 Task: Look for space in Elbistan, Turkey from 12th July, 2023 to 16th July, 2023 for 8 adults in price range Rs.10000 to Rs.16000. Place can be private room with 8 bedrooms having 8 beds and 8 bathrooms. Property type can be house, flat, guest house, hotel. Amenities needed are: wifi, TV, free parkinig on premises, gym, breakfast. Booking option can be shelf check-in. Required host language is English.
Action: Mouse moved to (423, 106)
Screenshot: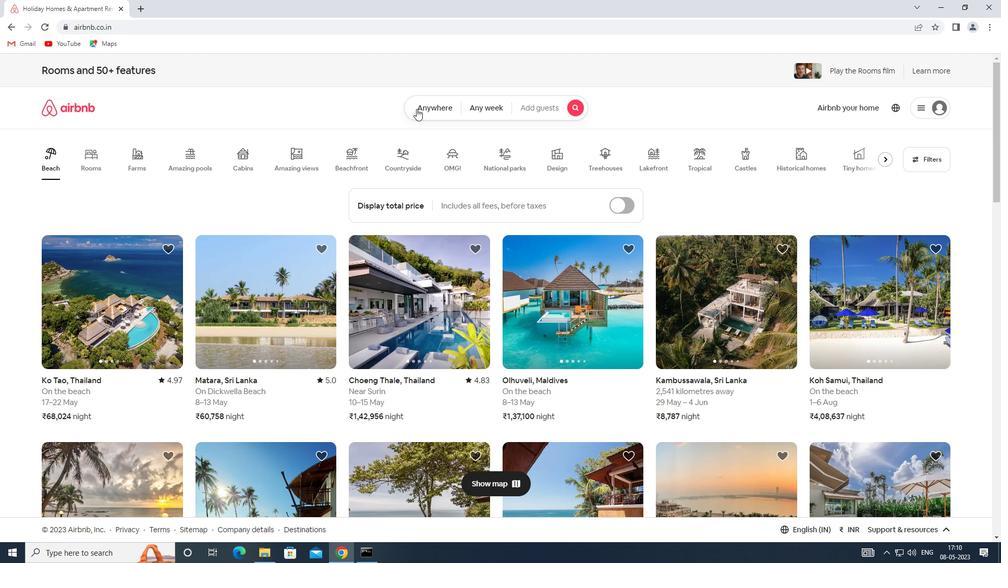
Action: Mouse pressed left at (423, 106)
Screenshot: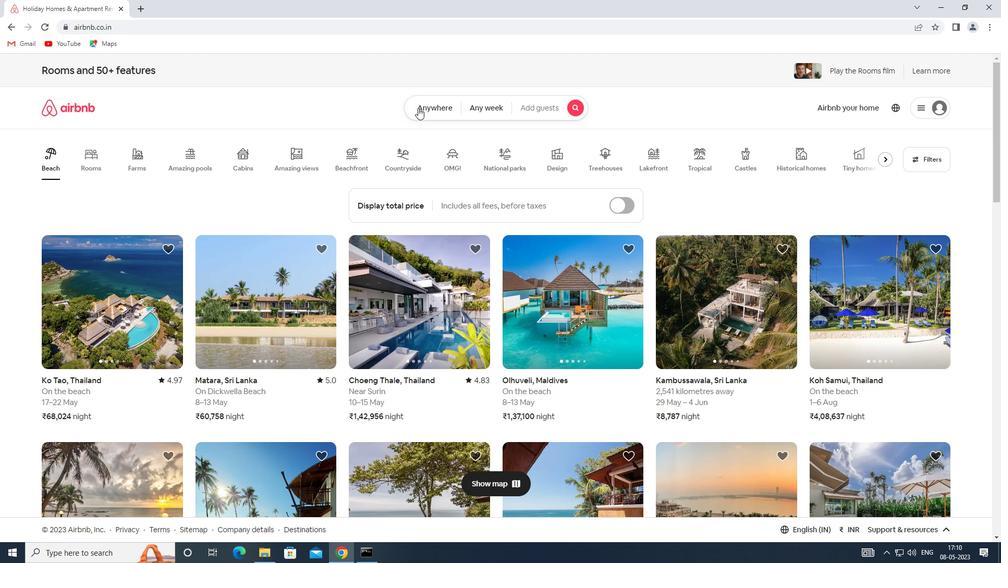
Action: Mouse moved to (364, 139)
Screenshot: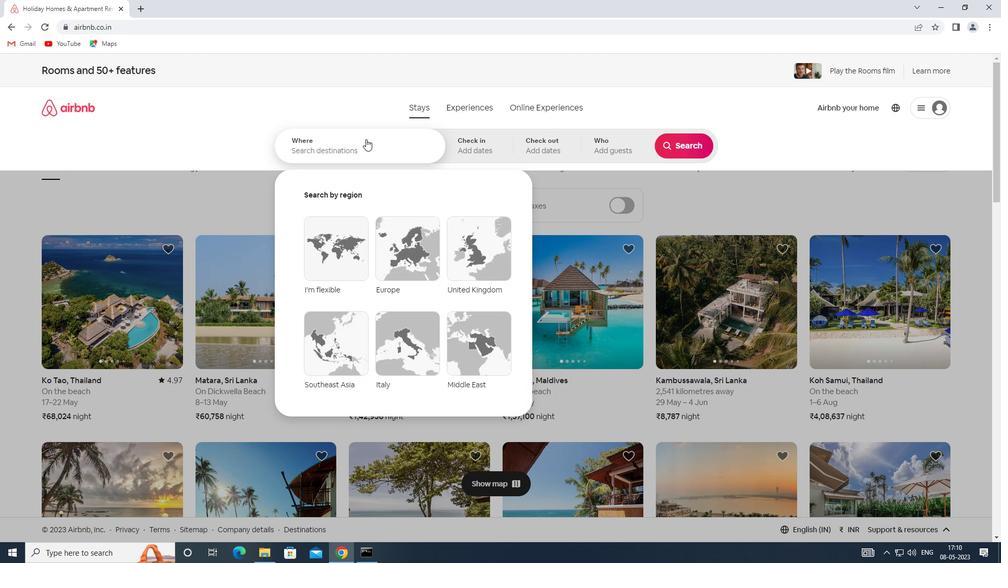 
Action: Mouse pressed left at (364, 139)
Screenshot: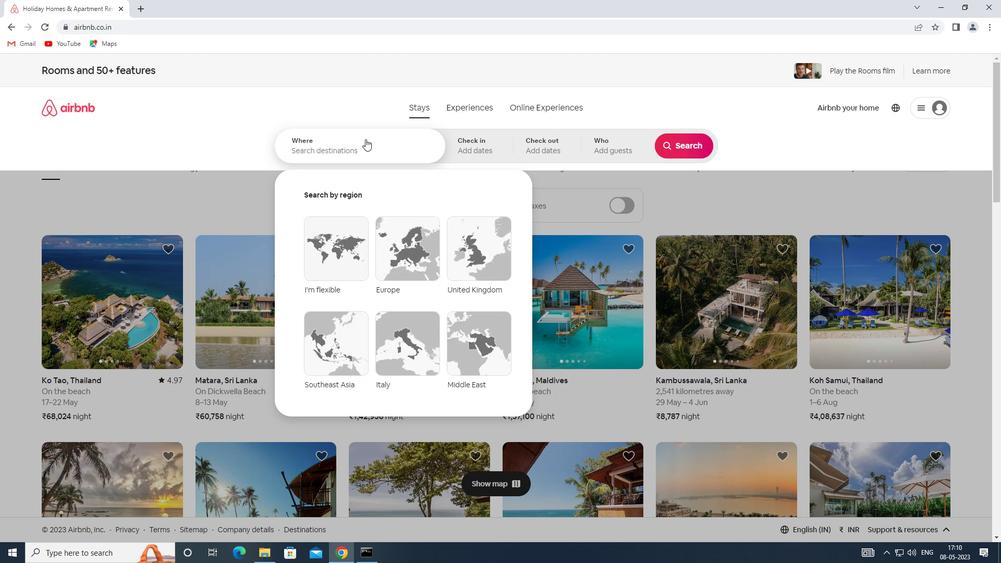 
Action: Key pressed <Key.shift>SPACE<Key.space>IN<Key.space><Key.shift>ELBISTAN,<Key.shift>TURKEY
Screenshot: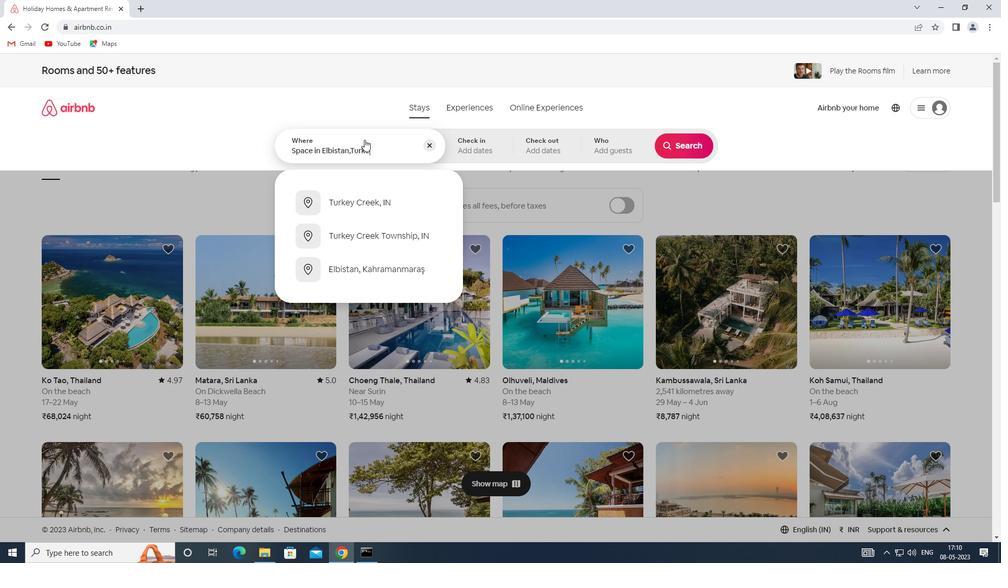 
Action: Mouse moved to (466, 148)
Screenshot: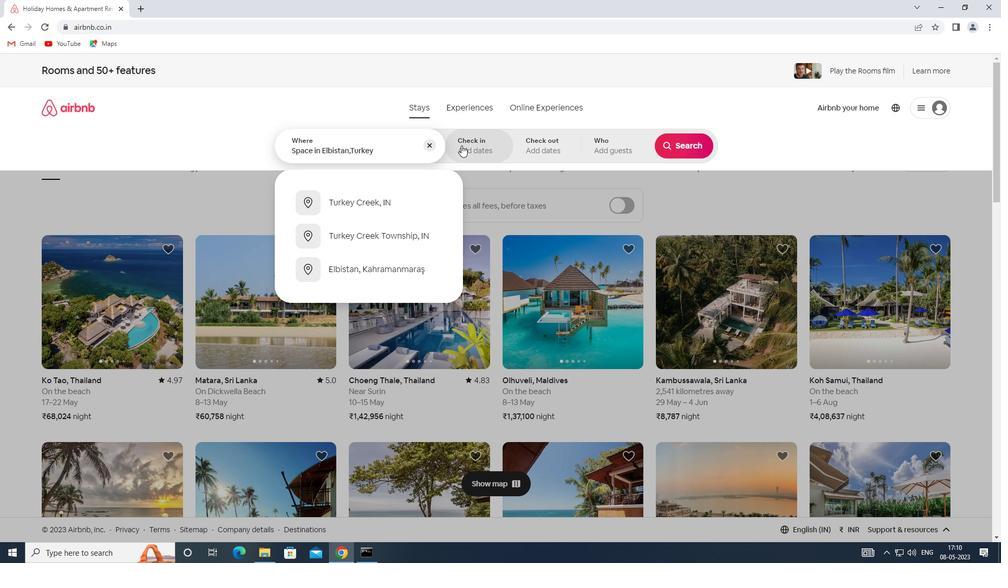 
Action: Mouse pressed left at (466, 148)
Screenshot: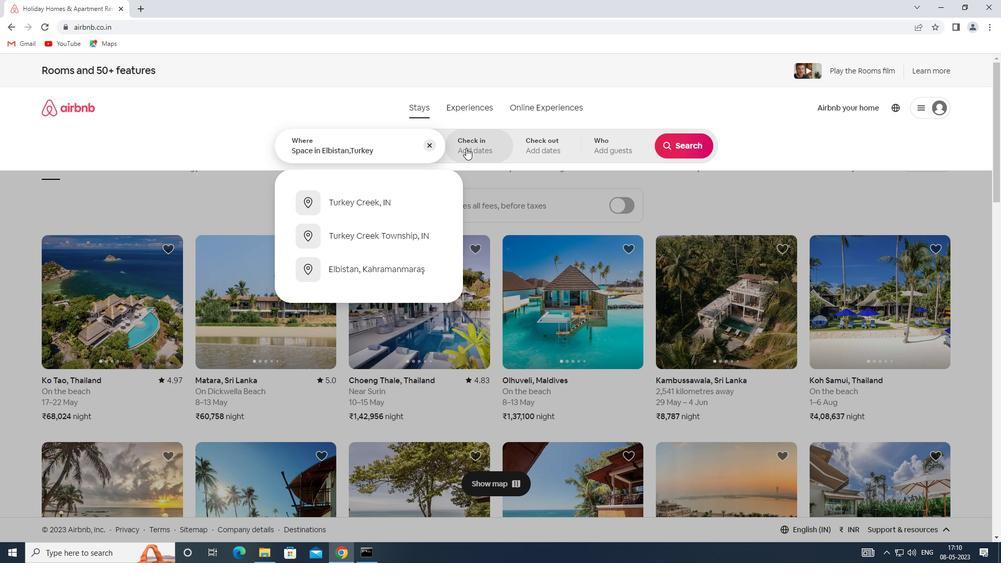 
Action: Mouse moved to (676, 226)
Screenshot: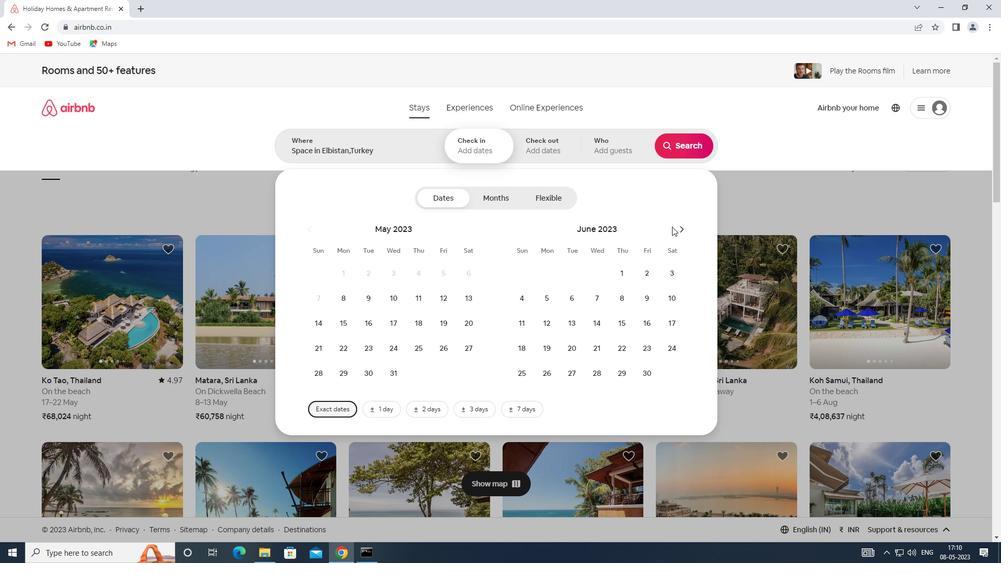
Action: Mouse pressed left at (676, 226)
Screenshot: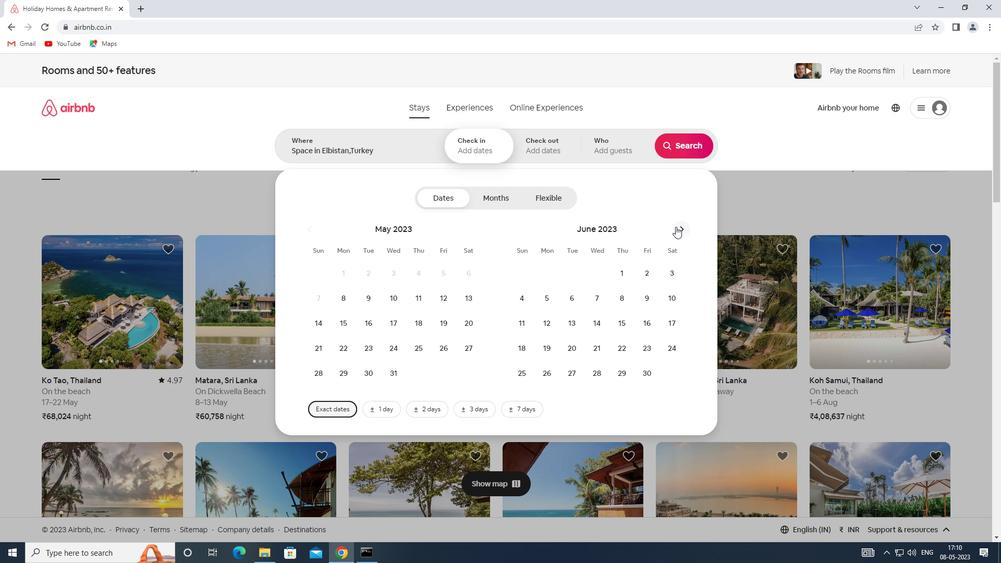 
Action: Mouse moved to (599, 328)
Screenshot: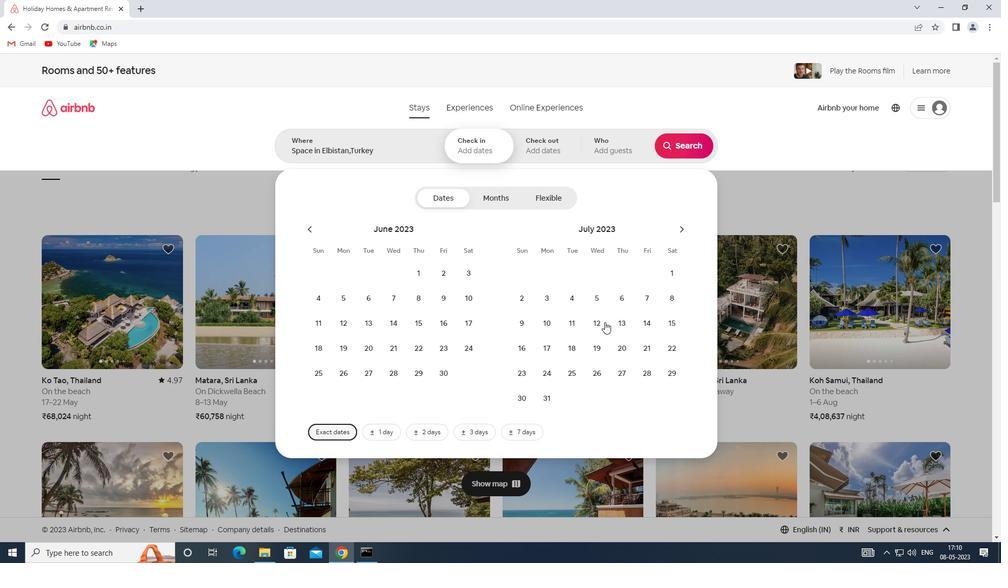 
Action: Mouse pressed left at (599, 328)
Screenshot: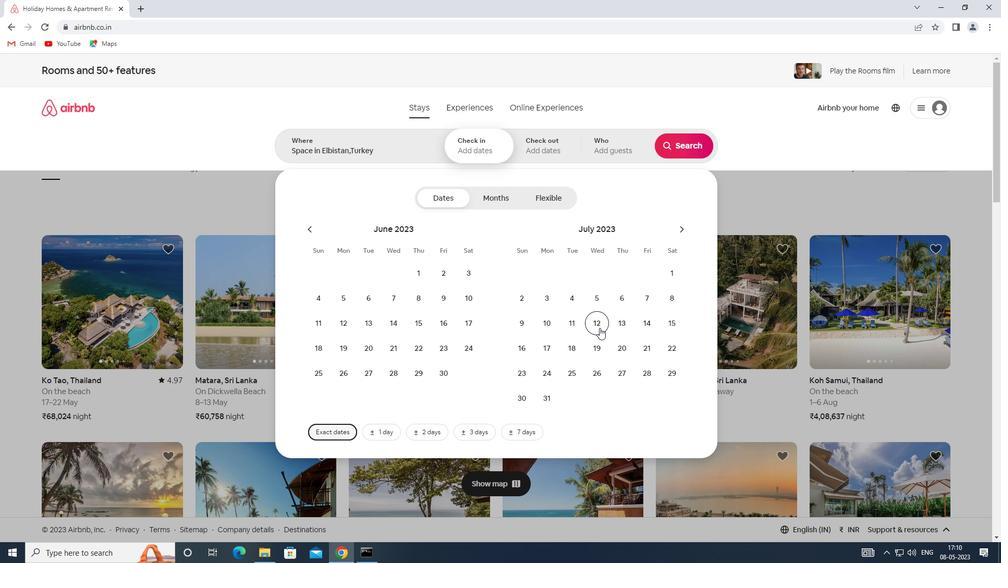 
Action: Mouse moved to (527, 348)
Screenshot: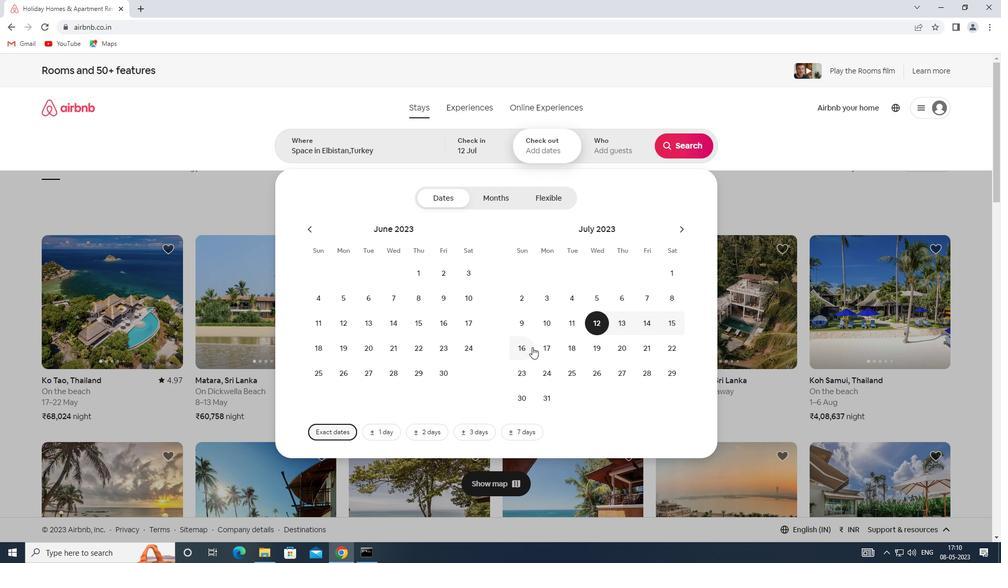 
Action: Mouse pressed left at (527, 348)
Screenshot: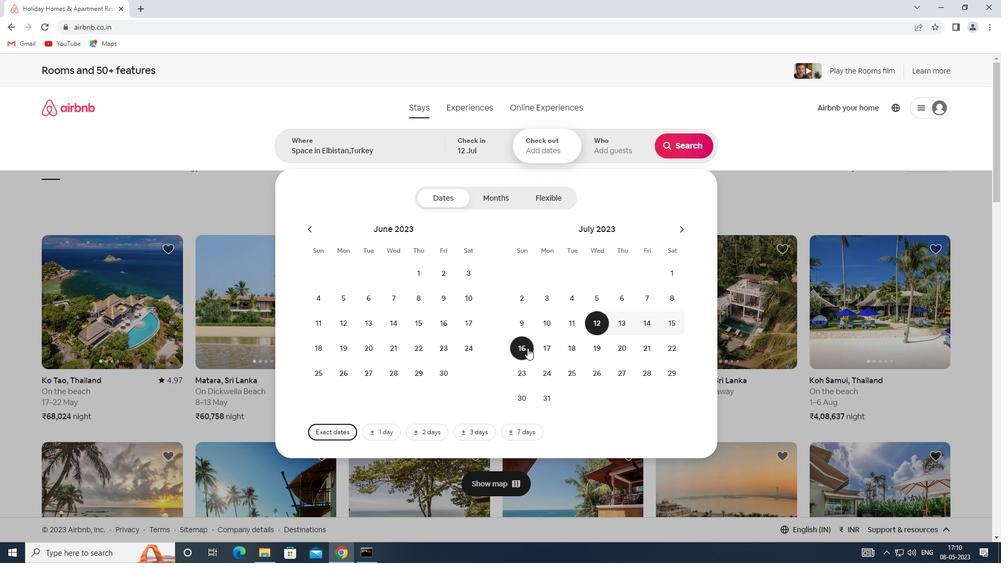 
Action: Mouse moved to (636, 152)
Screenshot: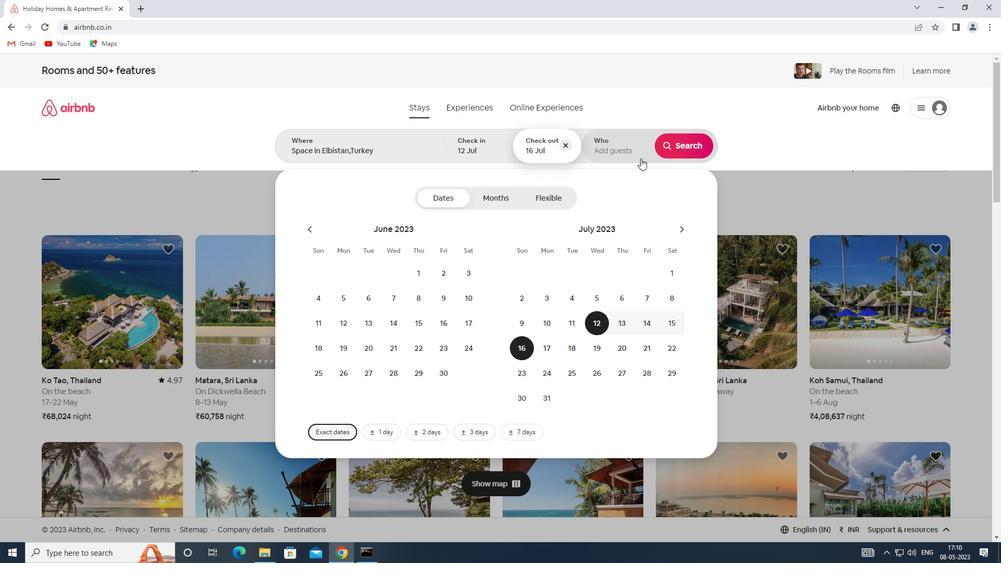 
Action: Mouse pressed left at (636, 152)
Screenshot: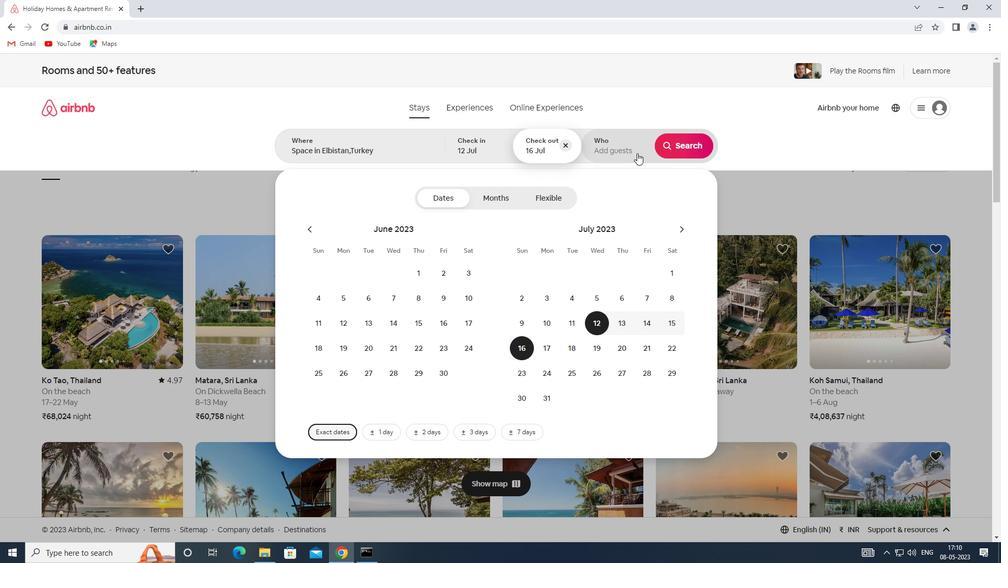 
Action: Mouse moved to (680, 201)
Screenshot: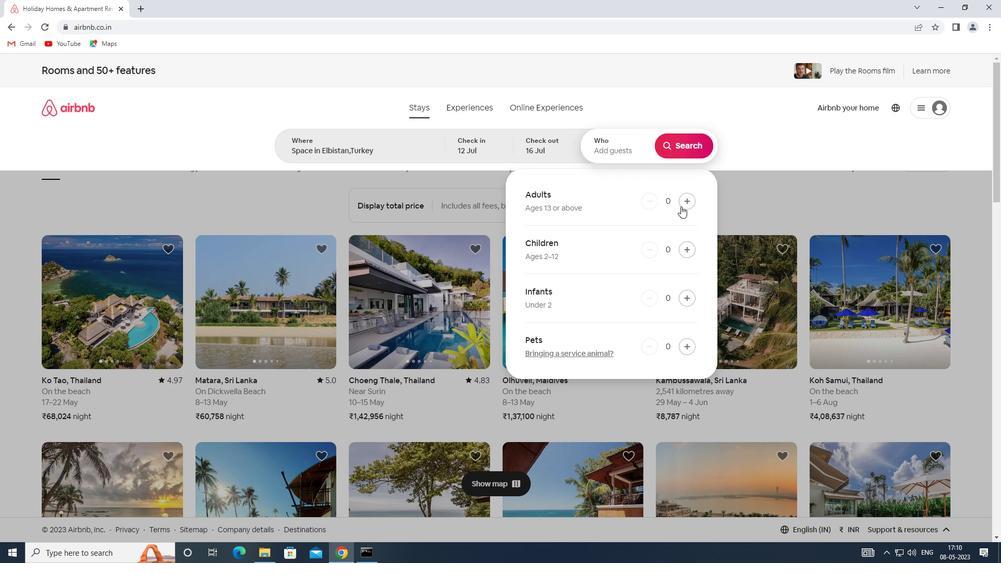 
Action: Mouse pressed left at (680, 201)
Screenshot: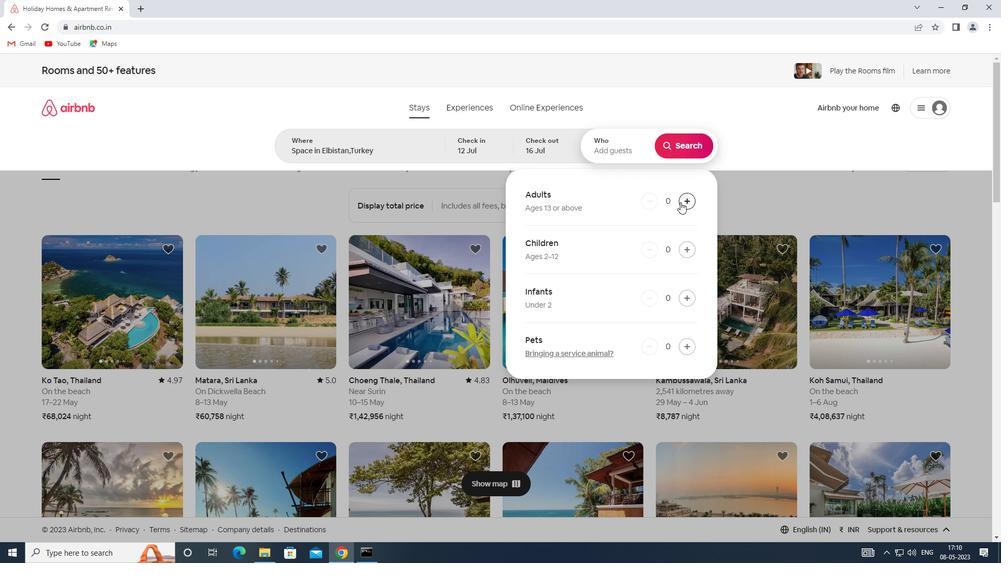 
Action: Mouse pressed left at (680, 201)
Screenshot: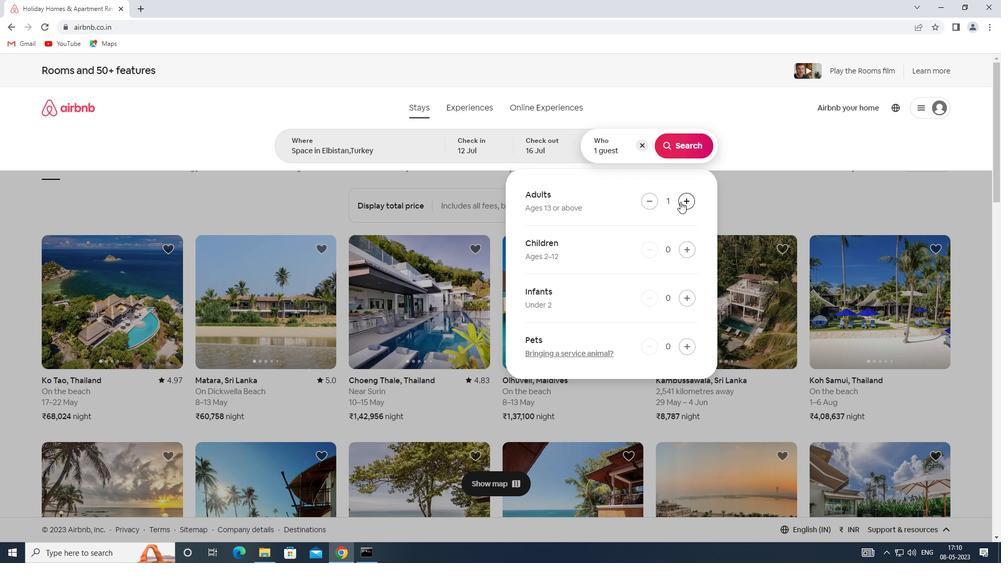 
Action: Mouse pressed left at (680, 201)
Screenshot: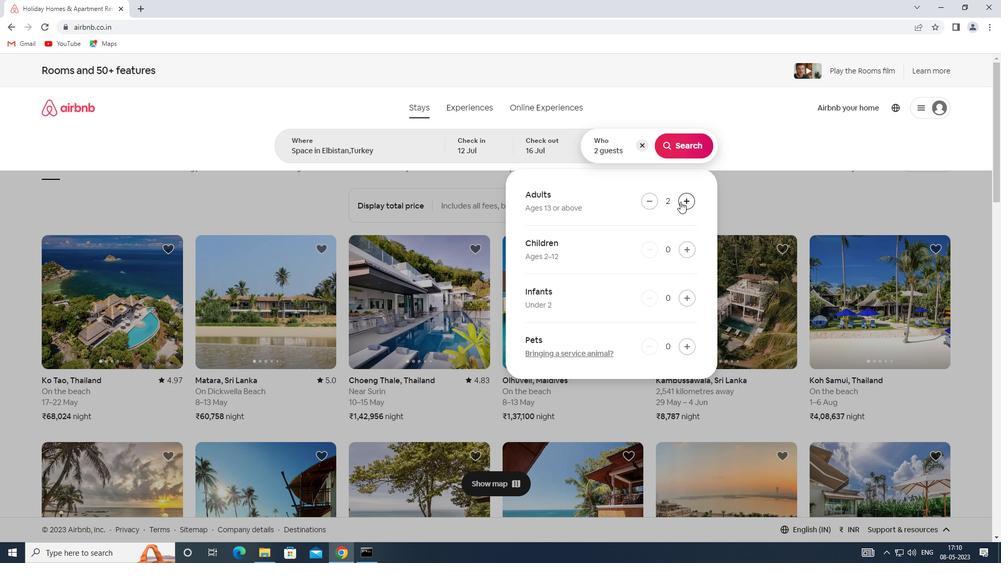 
Action: Mouse pressed left at (680, 201)
Screenshot: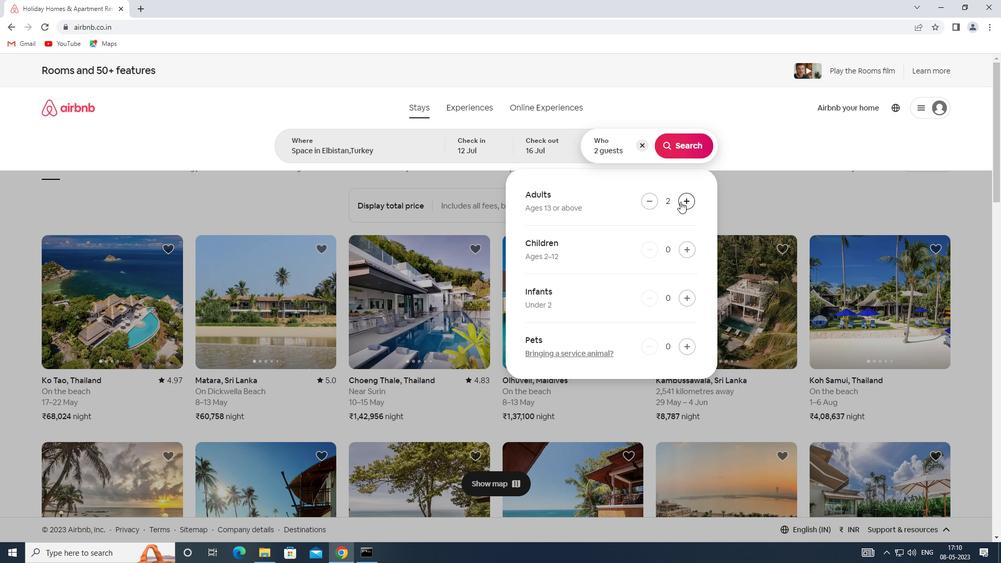 
Action: Mouse pressed left at (680, 201)
Screenshot: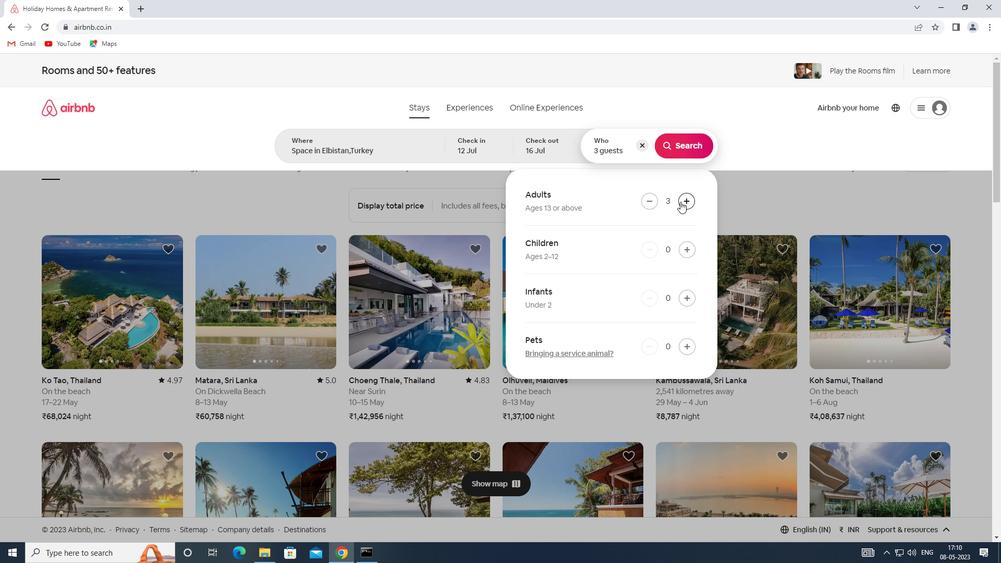 
Action: Mouse pressed left at (680, 201)
Screenshot: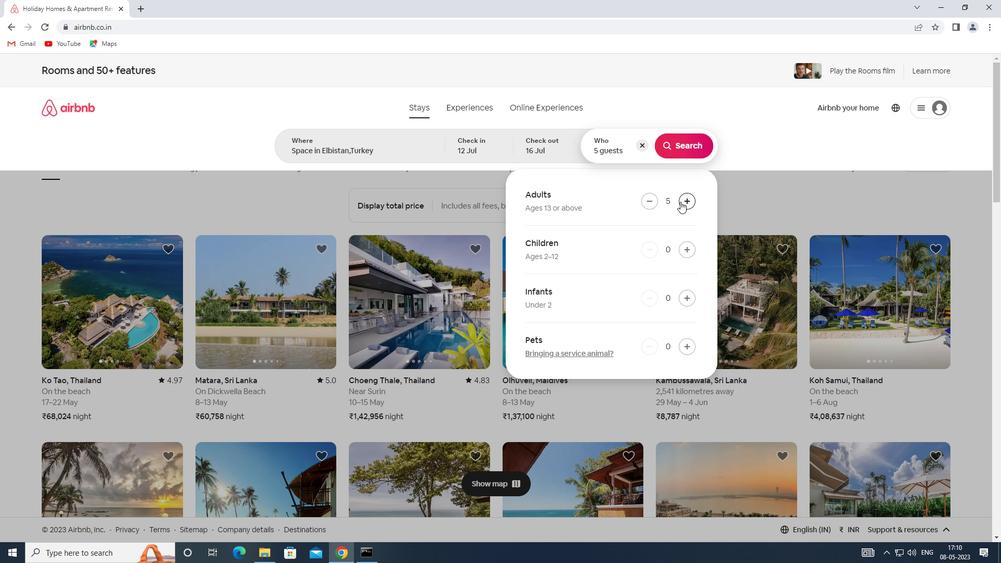
Action: Mouse pressed left at (680, 201)
Screenshot: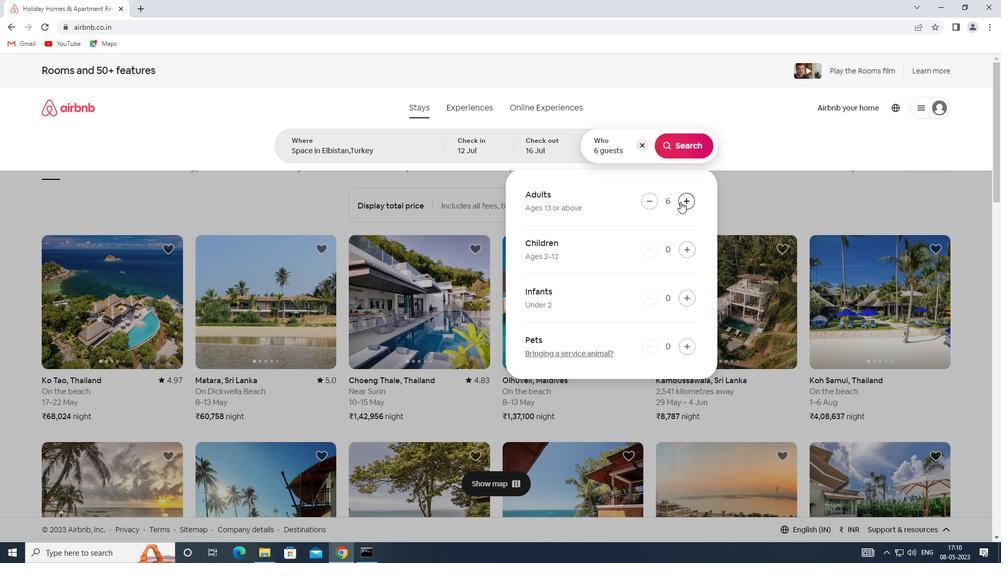 
Action: Mouse pressed left at (680, 201)
Screenshot: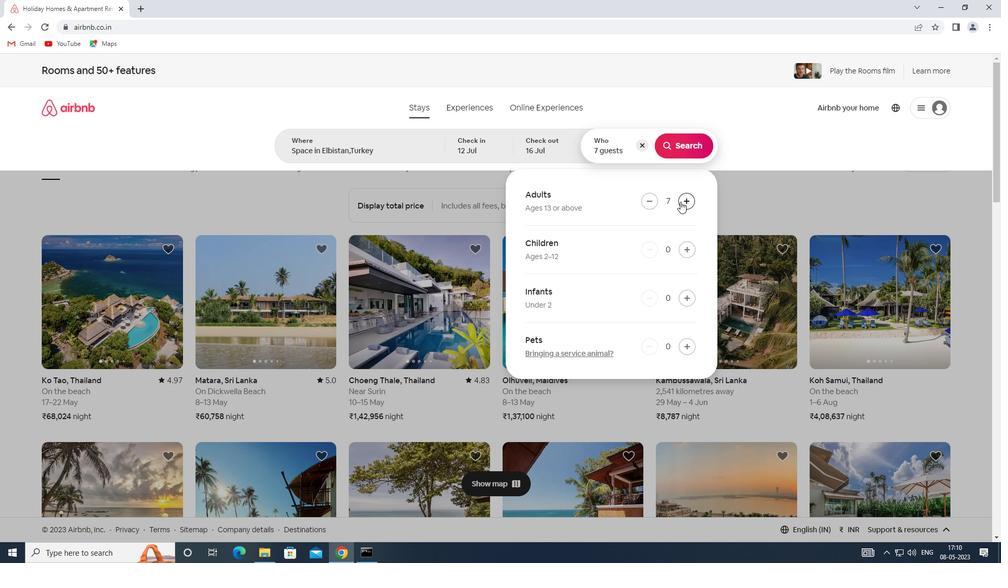 
Action: Mouse moved to (693, 148)
Screenshot: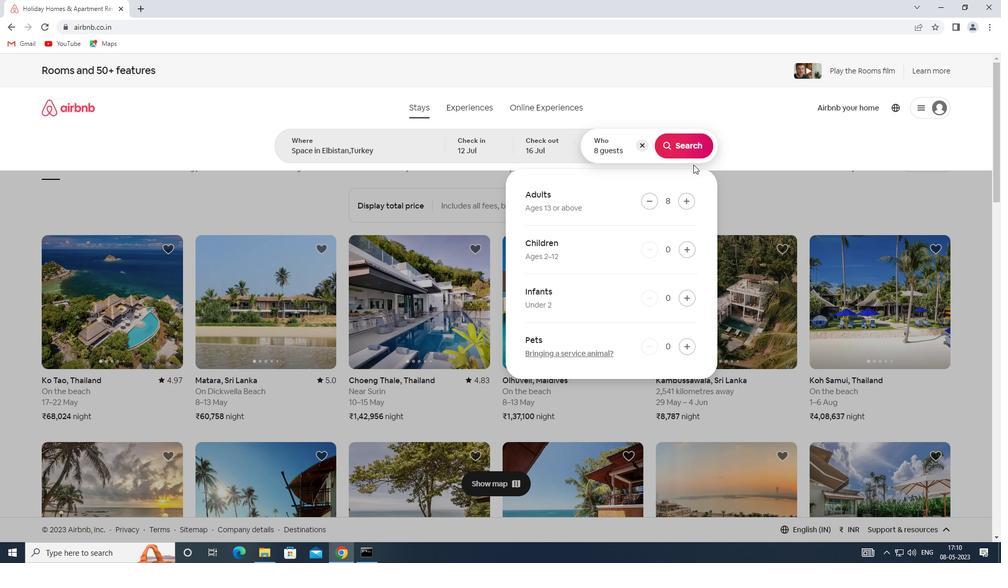 
Action: Mouse pressed left at (693, 148)
Screenshot: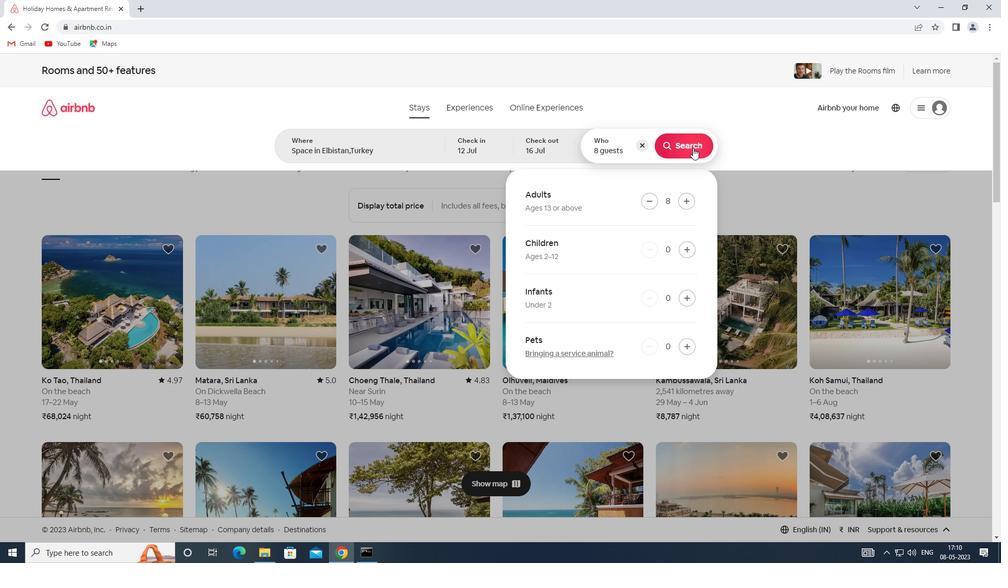 
Action: Mouse moved to (948, 112)
Screenshot: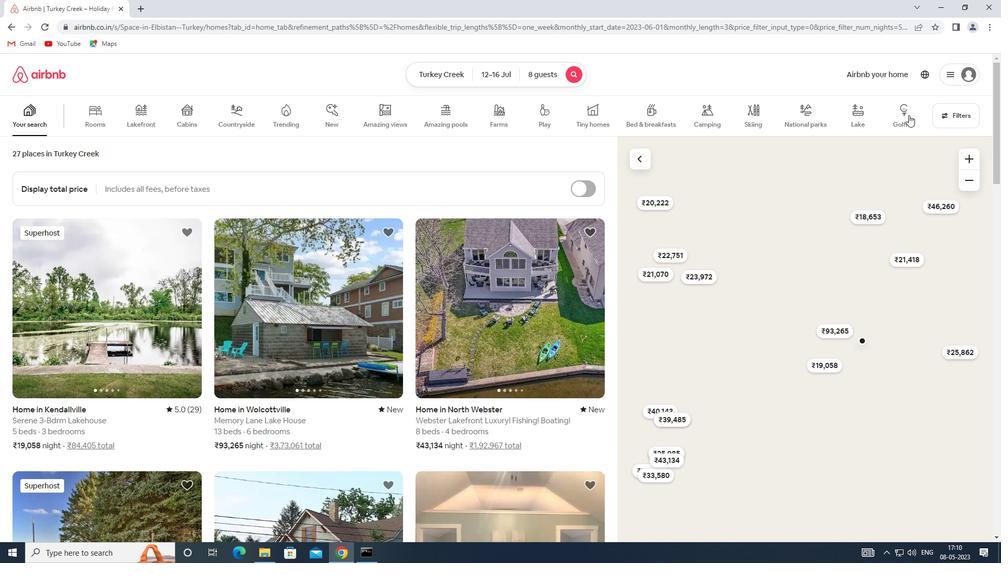 
Action: Mouse pressed left at (948, 112)
Screenshot: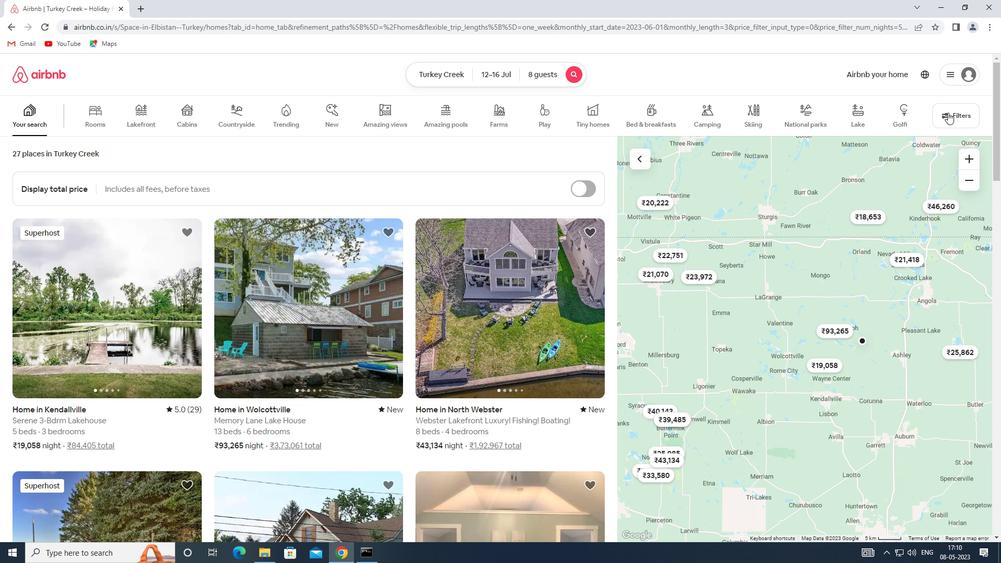 
Action: Mouse moved to (377, 377)
Screenshot: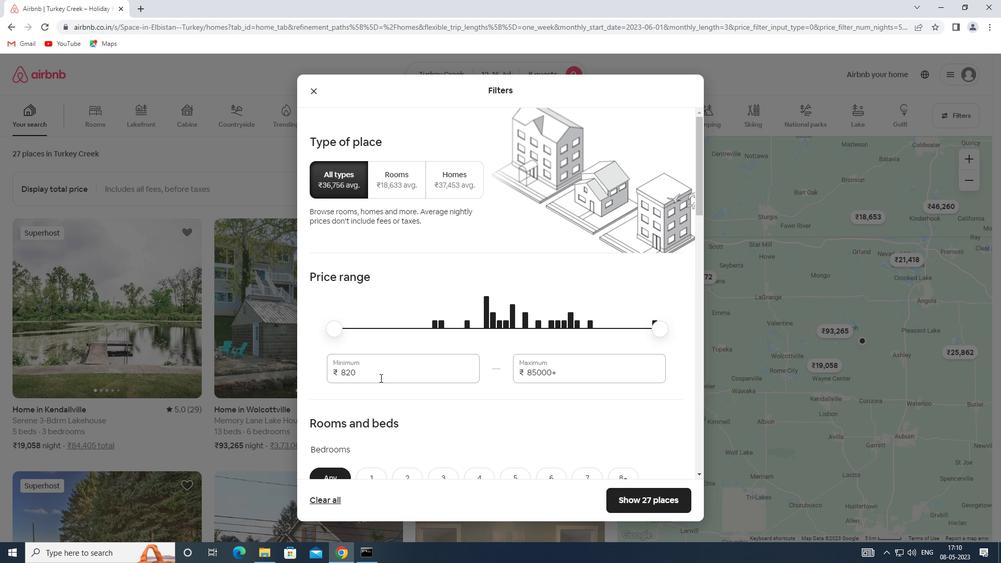 
Action: Mouse pressed left at (377, 377)
Screenshot: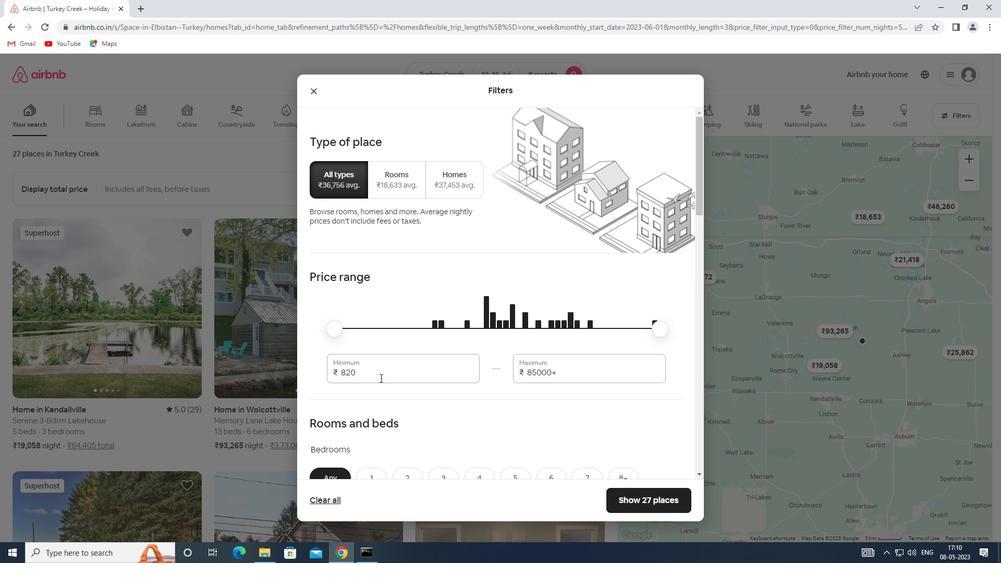 
Action: Mouse moved to (326, 377)
Screenshot: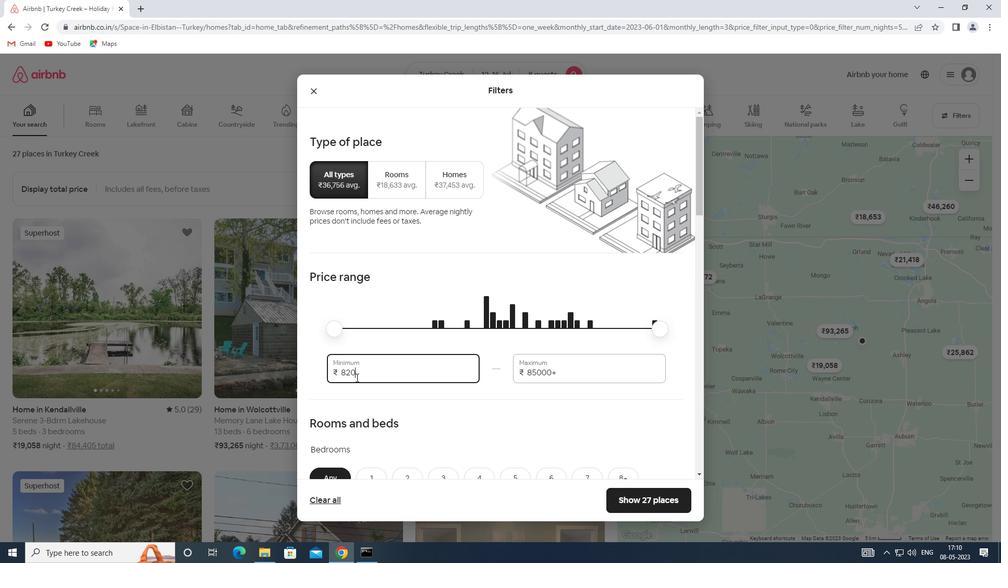 
Action: Key pressed 10000
Screenshot: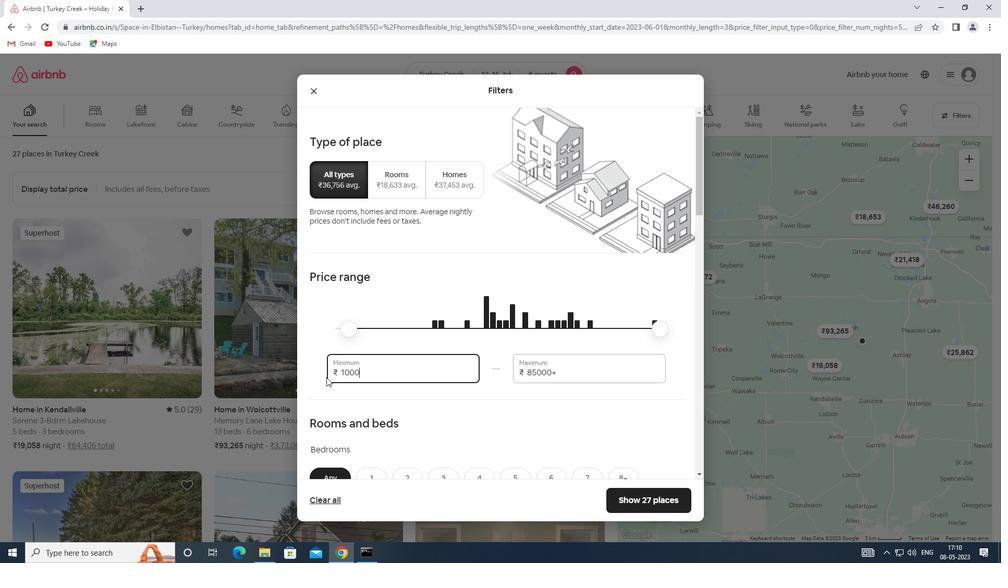 
Action: Mouse moved to (565, 374)
Screenshot: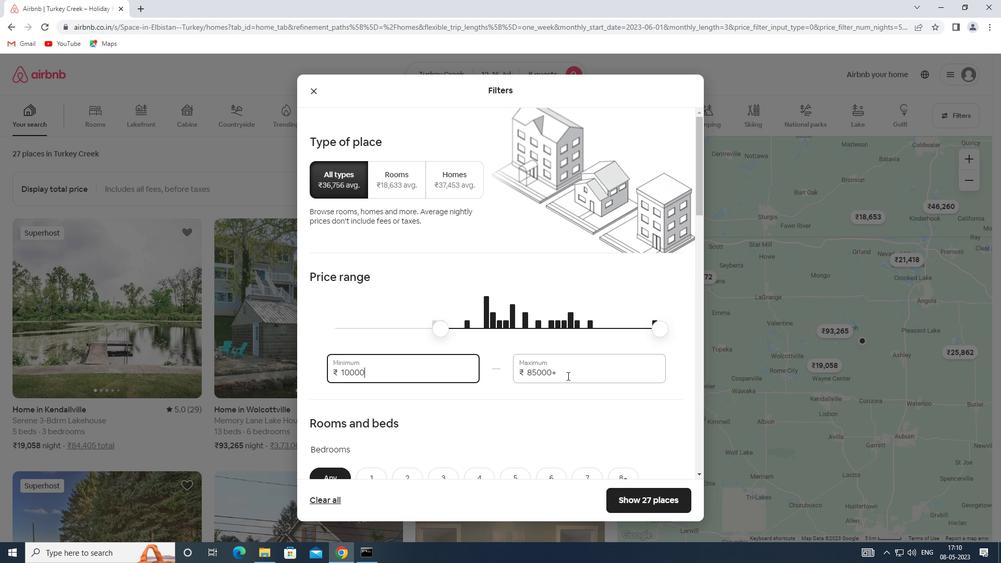 
Action: Mouse pressed left at (565, 374)
Screenshot: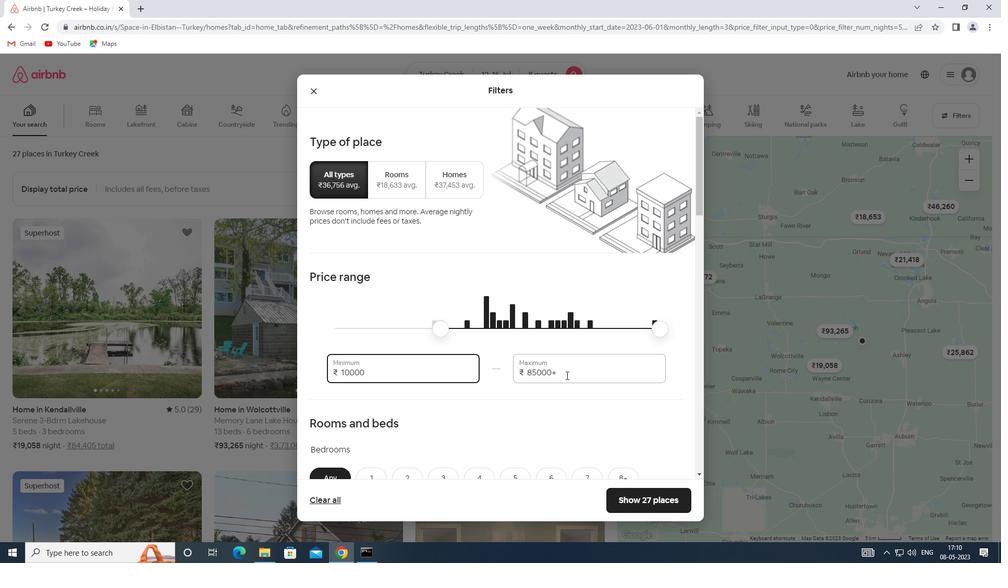
Action: Mouse moved to (511, 373)
Screenshot: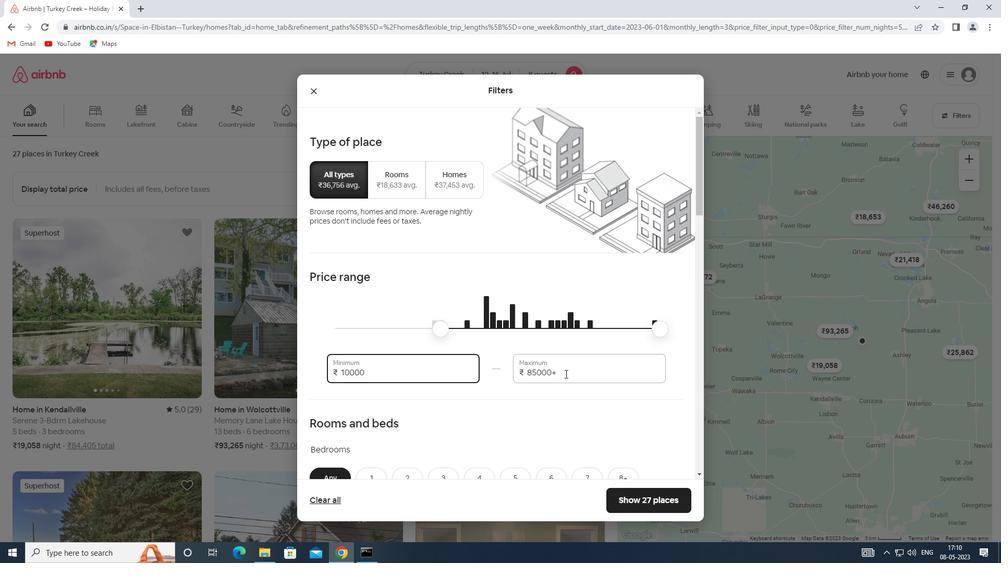 
Action: Key pressed 16000
Screenshot: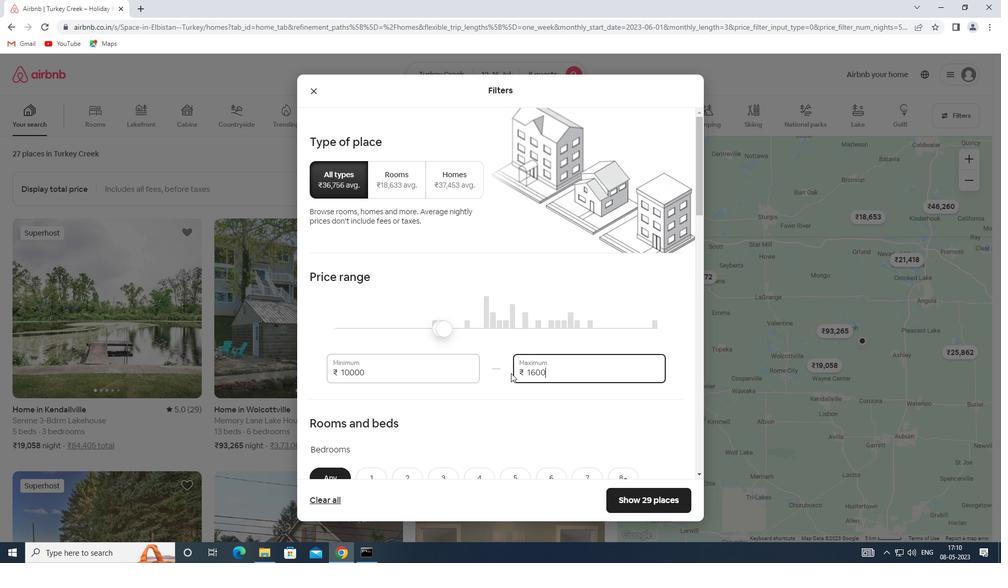 
Action: Mouse scrolled (511, 373) with delta (0, 0)
Screenshot: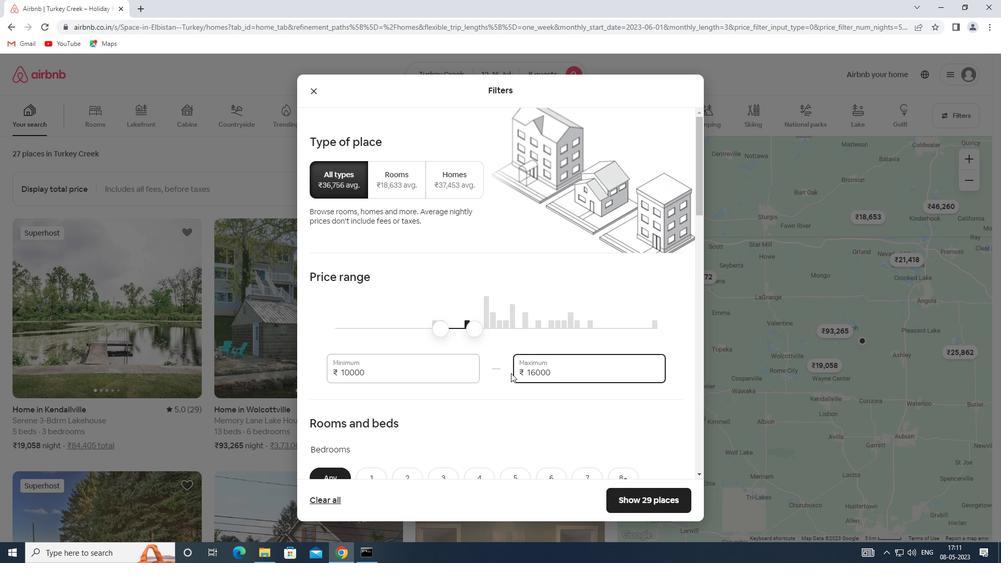 
Action: Mouse scrolled (511, 373) with delta (0, 0)
Screenshot: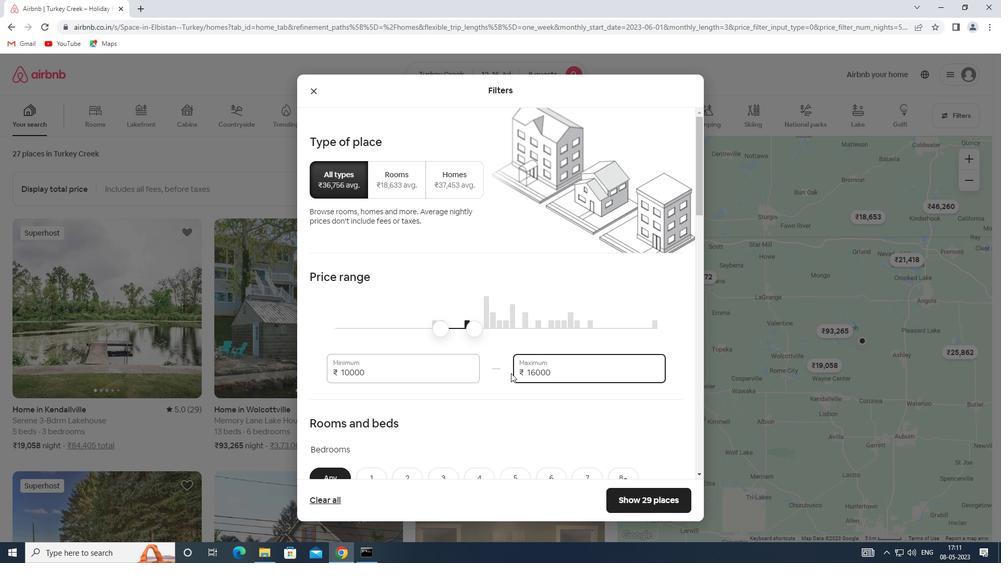 
Action: Mouse scrolled (511, 373) with delta (0, 0)
Screenshot: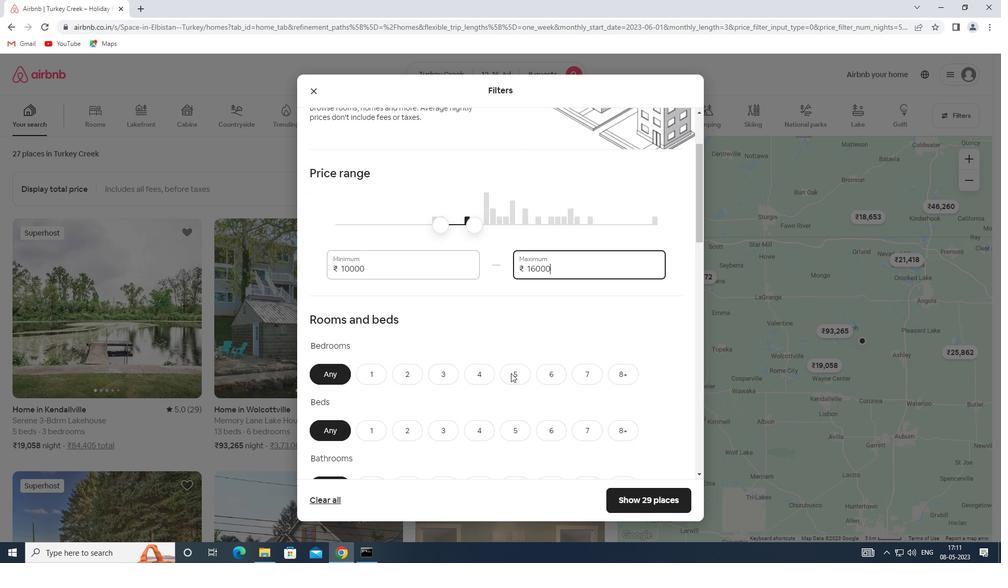 
Action: Mouse moved to (622, 324)
Screenshot: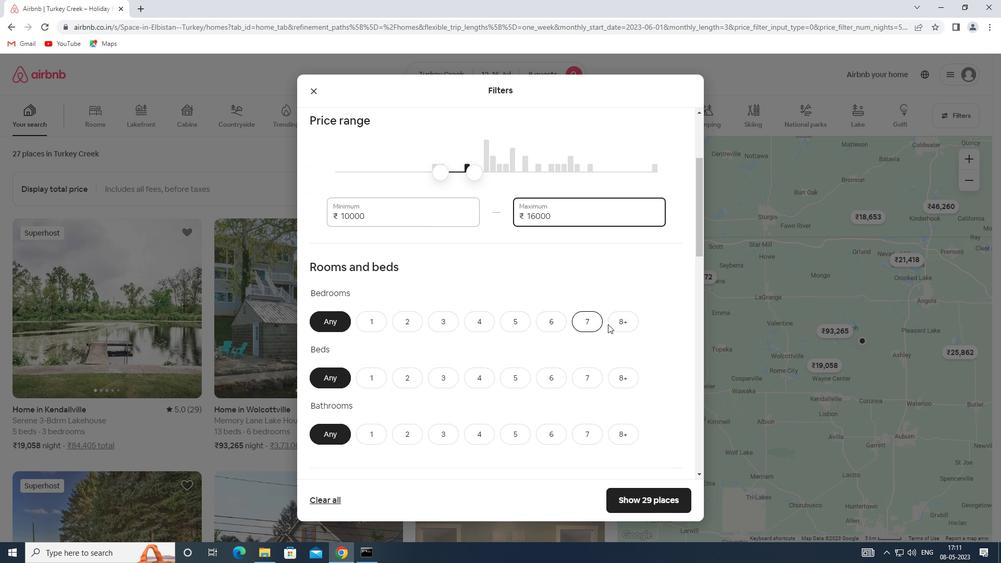
Action: Mouse pressed left at (622, 324)
Screenshot: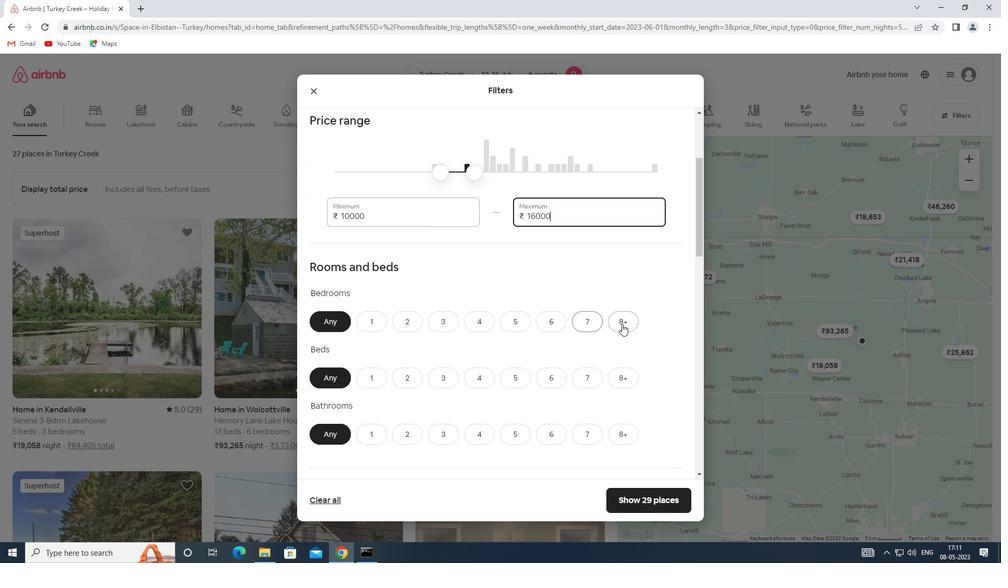 
Action: Mouse moved to (621, 379)
Screenshot: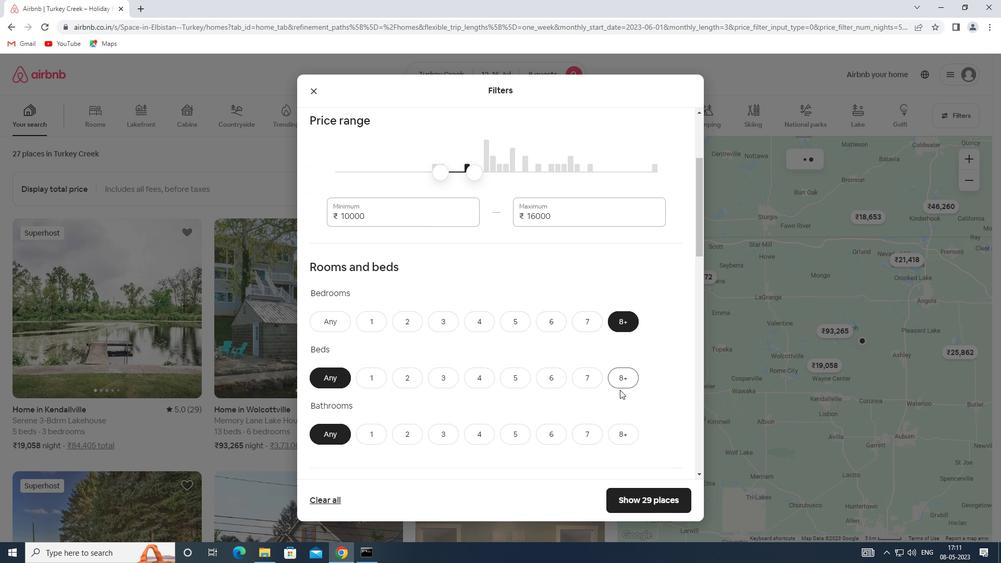
Action: Mouse pressed left at (621, 379)
Screenshot: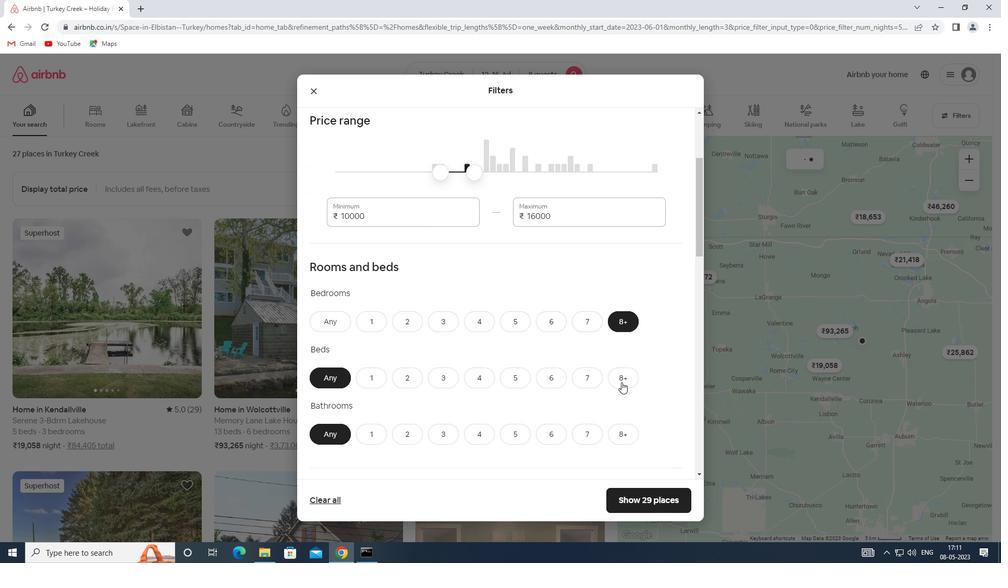 
Action: Mouse moved to (624, 439)
Screenshot: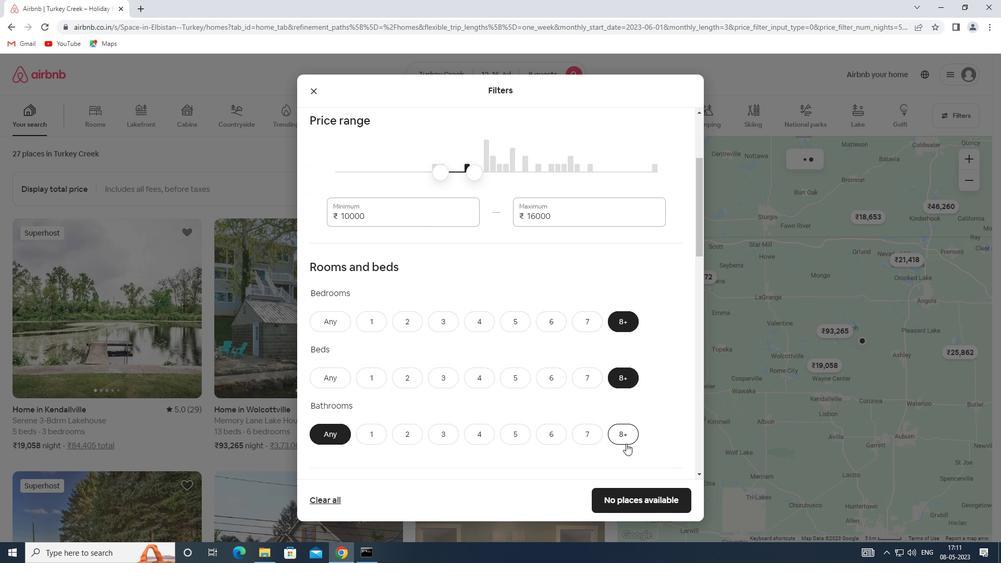 
Action: Mouse pressed left at (624, 439)
Screenshot: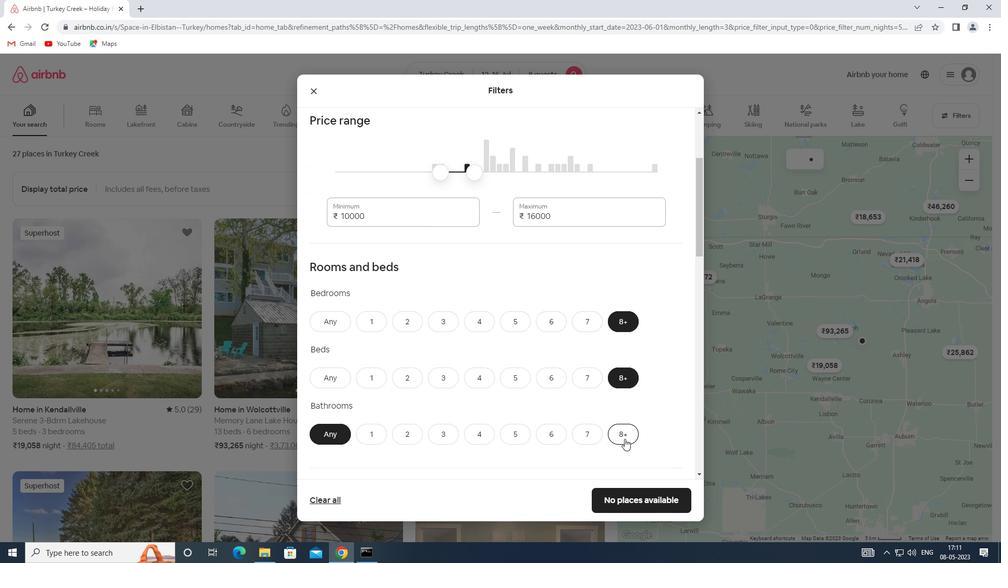 
Action: Mouse moved to (498, 411)
Screenshot: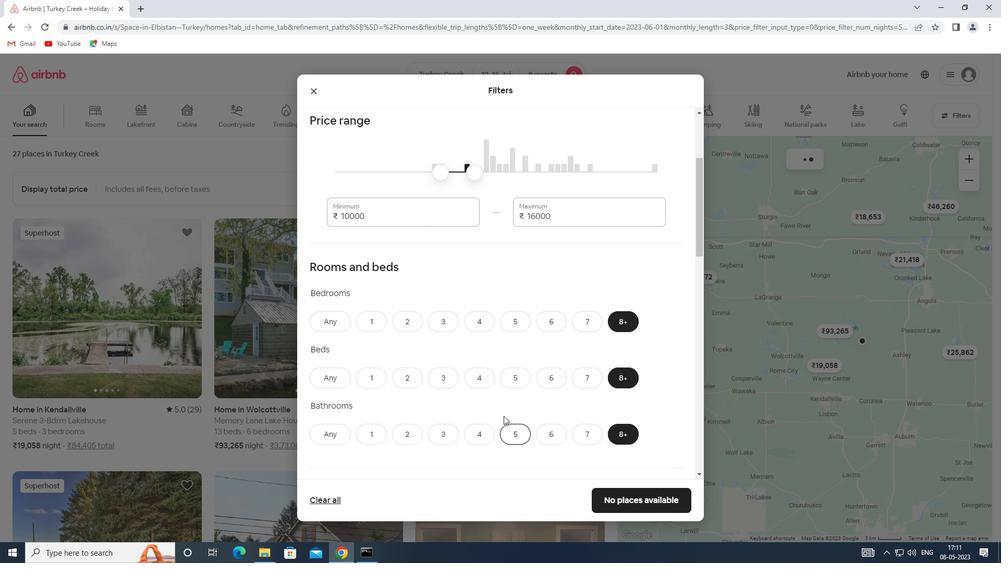
Action: Mouse scrolled (498, 411) with delta (0, 0)
Screenshot: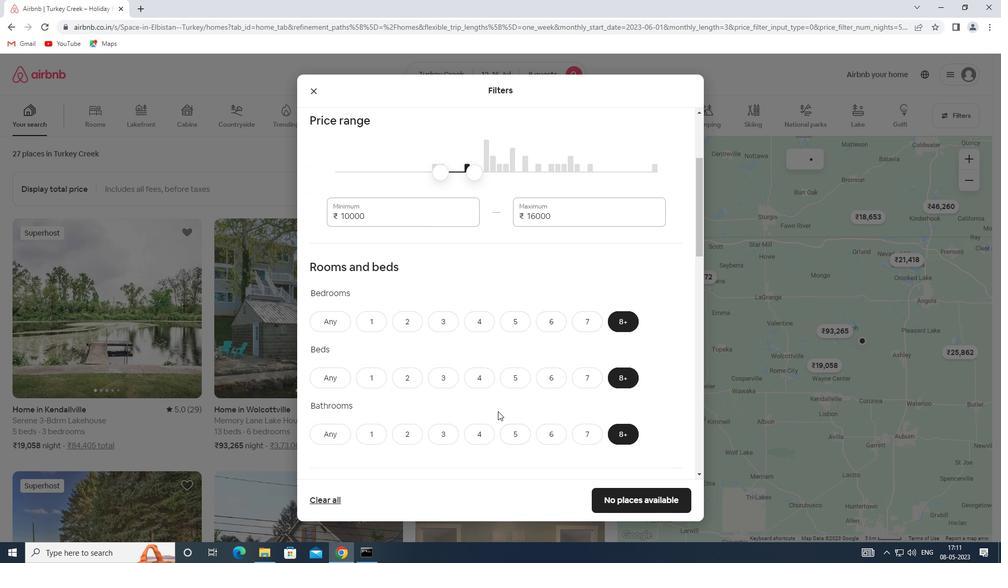 
Action: Mouse scrolled (498, 411) with delta (0, 0)
Screenshot: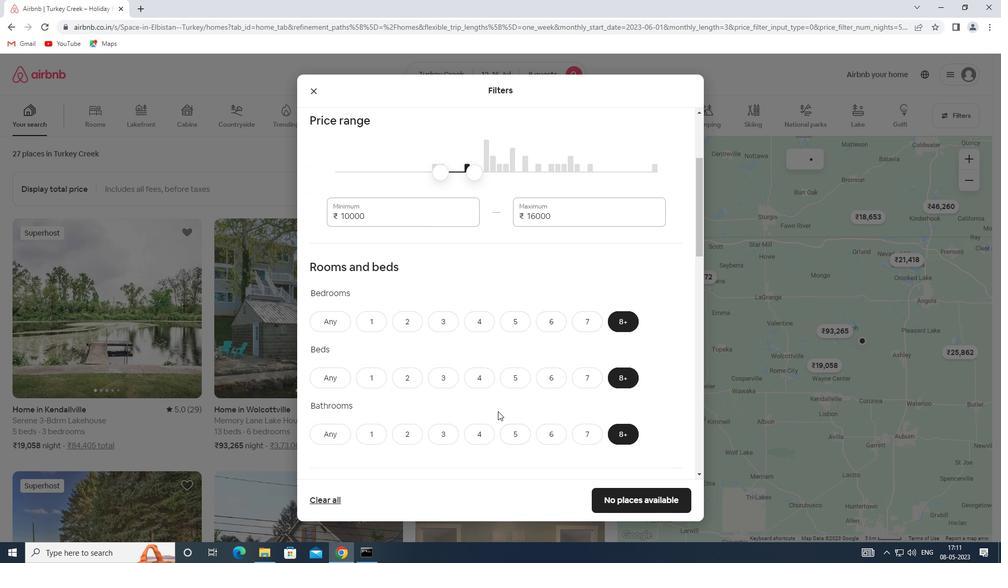 
Action: Mouse moved to (497, 410)
Screenshot: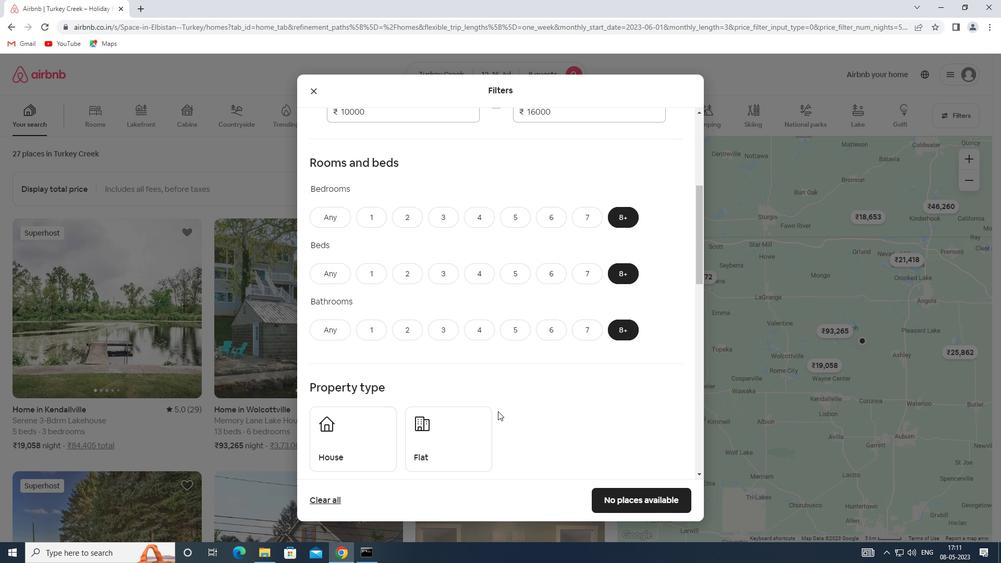 
Action: Mouse scrolled (497, 410) with delta (0, 0)
Screenshot: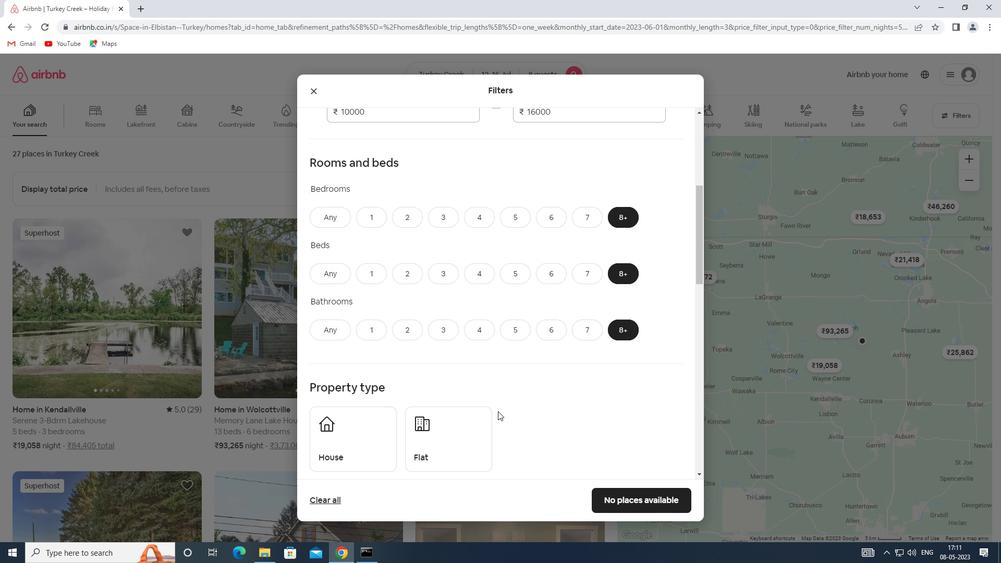 
Action: Mouse scrolled (497, 410) with delta (0, 0)
Screenshot: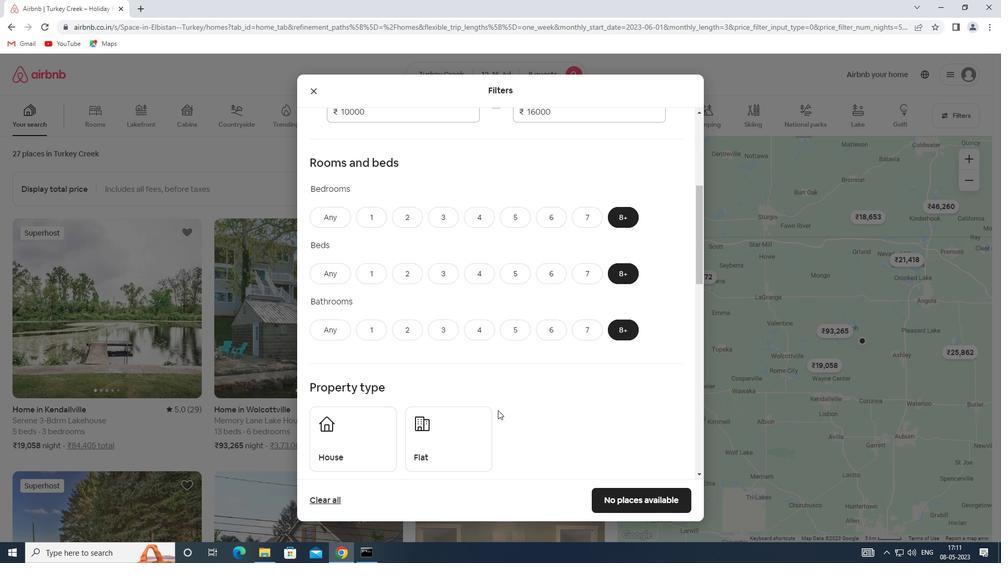 
Action: Mouse moved to (384, 340)
Screenshot: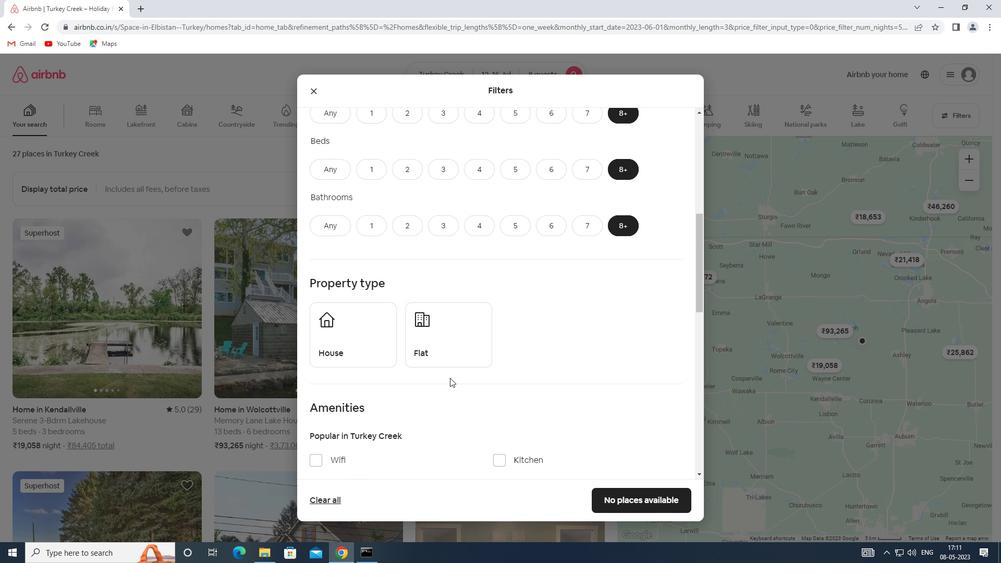 
Action: Mouse pressed left at (384, 340)
Screenshot: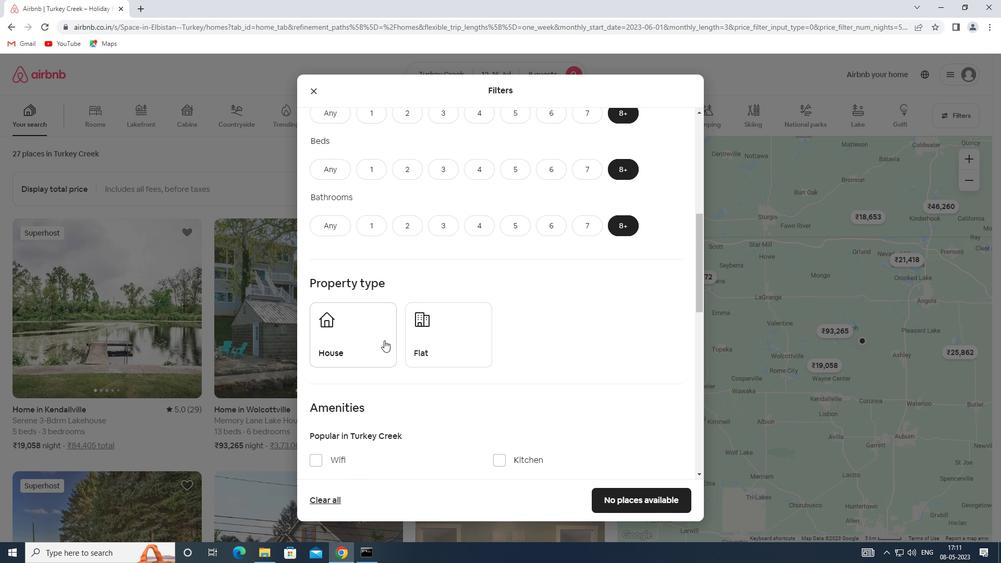 
Action: Mouse moved to (431, 346)
Screenshot: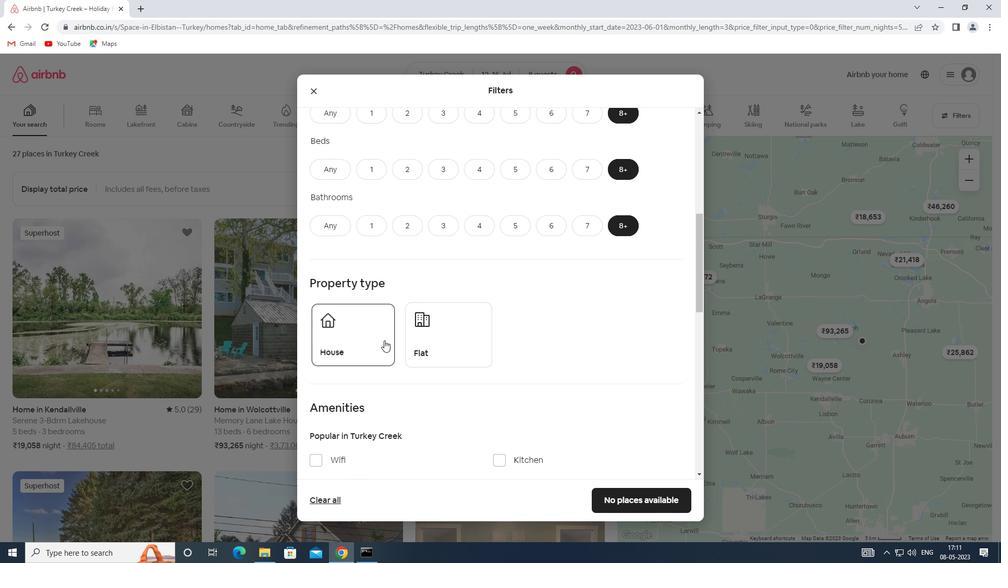 
Action: Mouse pressed left at (431, 346)
Screenshot: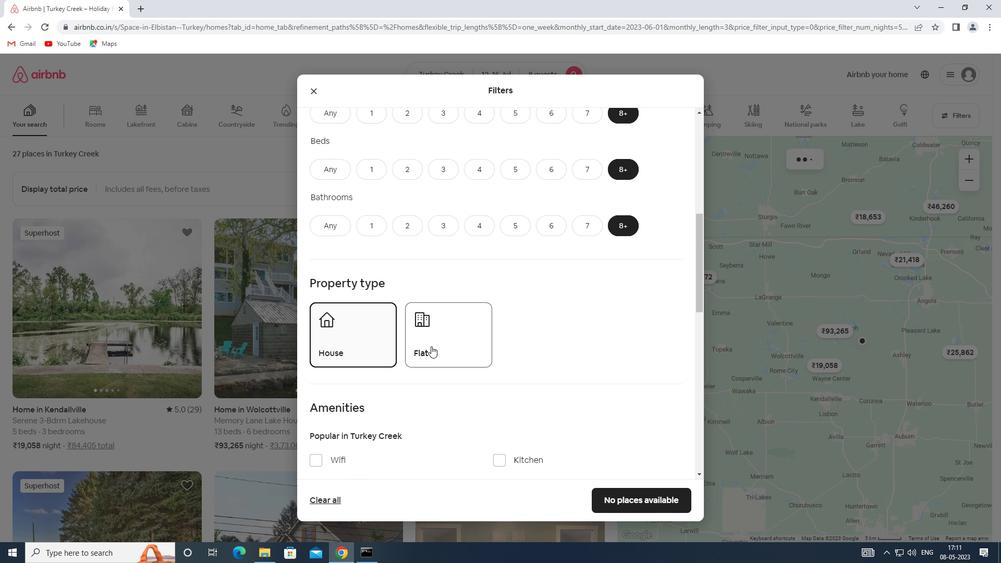 
Action: Mouse moved to (498, 352)
Screenshot: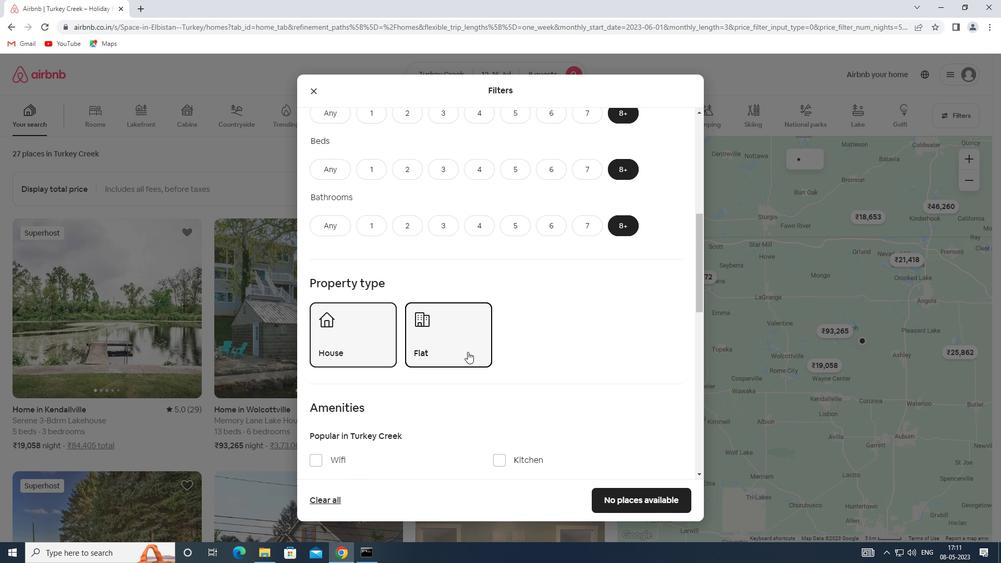 
Action: Mouse scrolled (498, 352) with delta (0, 0)
Screenshot: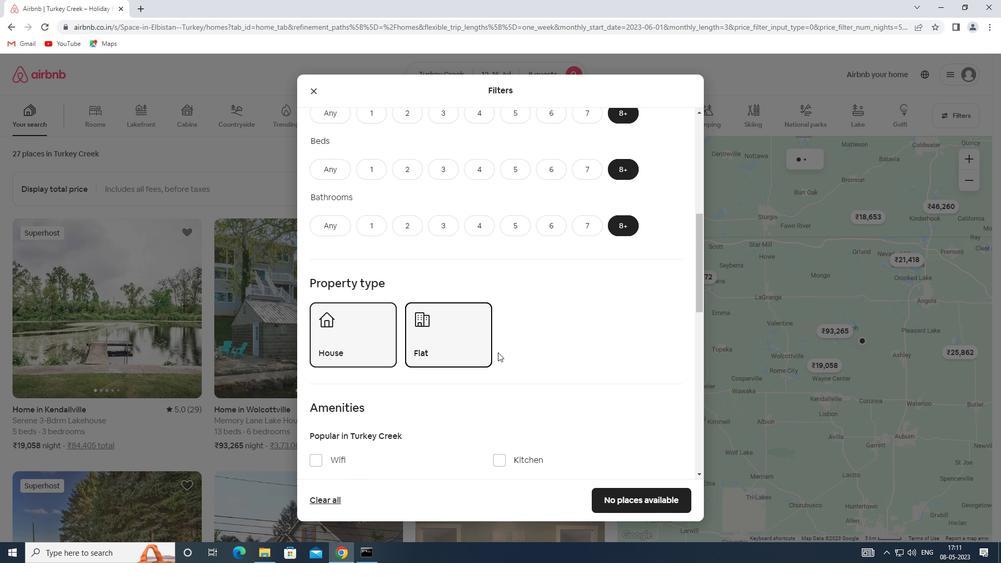 
Action: Mouse scrolled (498, 352) with delta (0, 0)
Screenshot: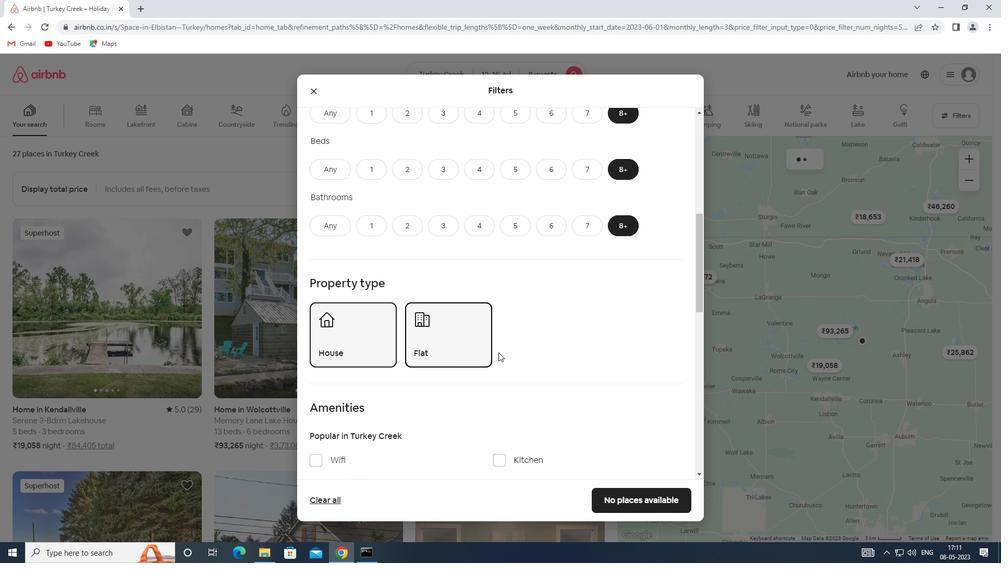 
Action: Mouse scrolled (498, 352) with delta (0, 0)
Screenshot: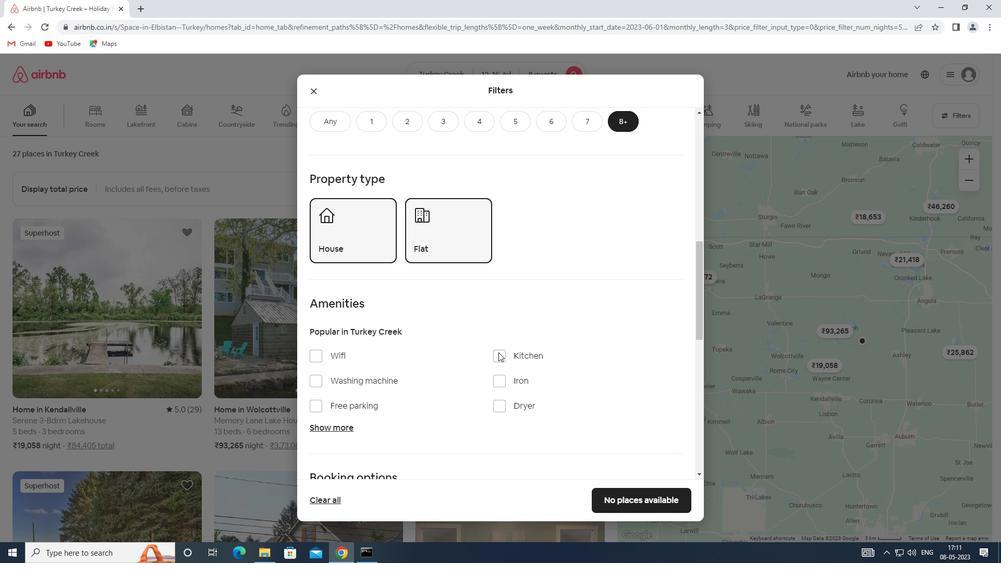 
Action: Mouse scrolled (498, 352) with delta (0, 0)
Screenshot: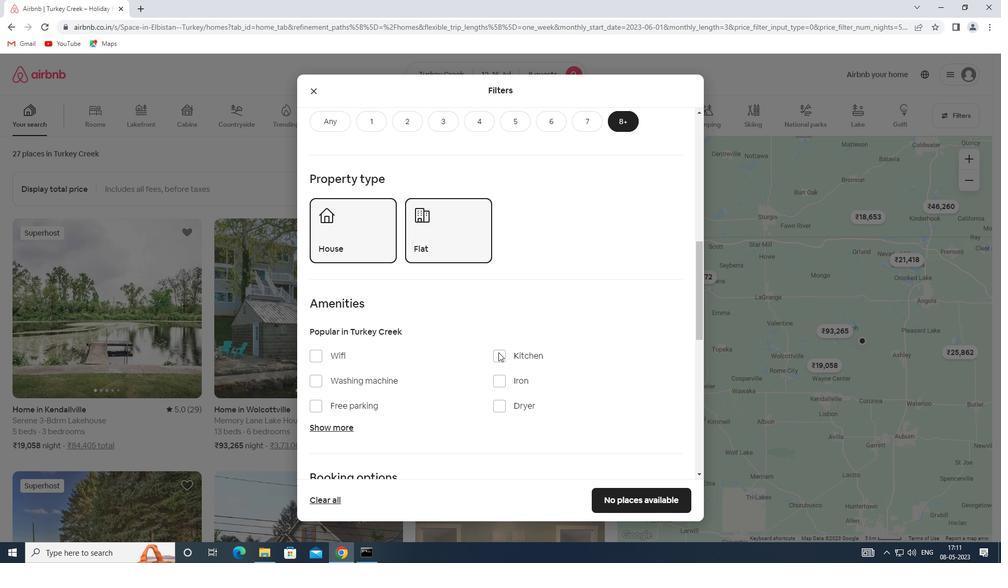
Action: Mouse moved to (317, 321)
Screenshot: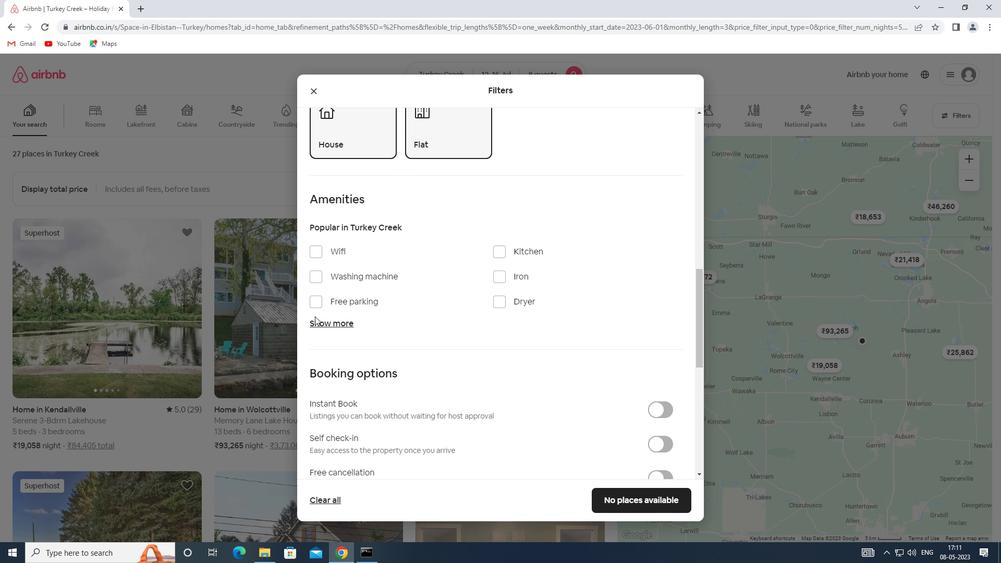 
Action: Mouse pressed left at (317, 321)
Screenshot: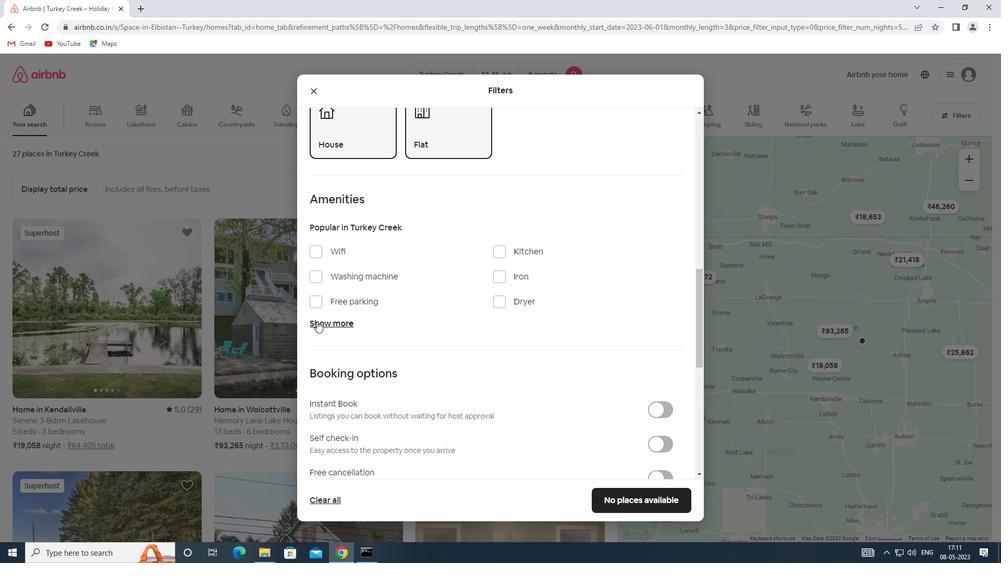 
Action: Mouse moved to (317, 251)
Screenshot: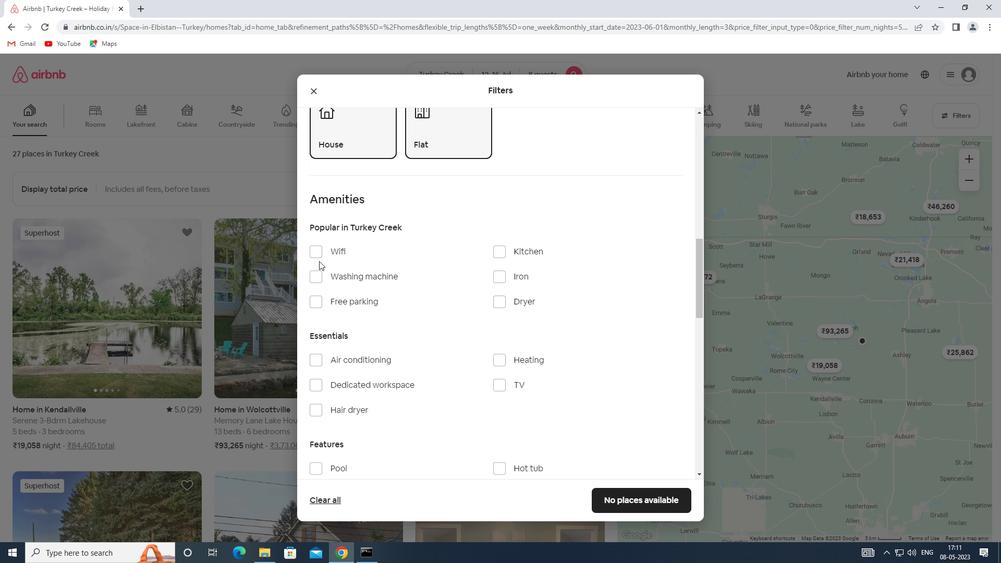 
Action: Mouse pressed left at (317, 251)
Screenshot: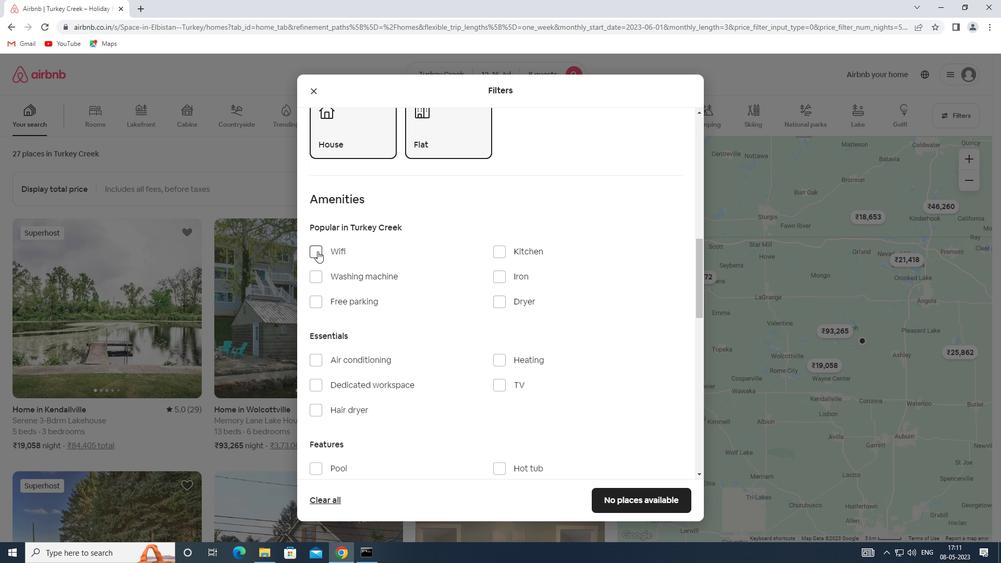 
Action: Mouse moved to (502, 381)
Screenshot: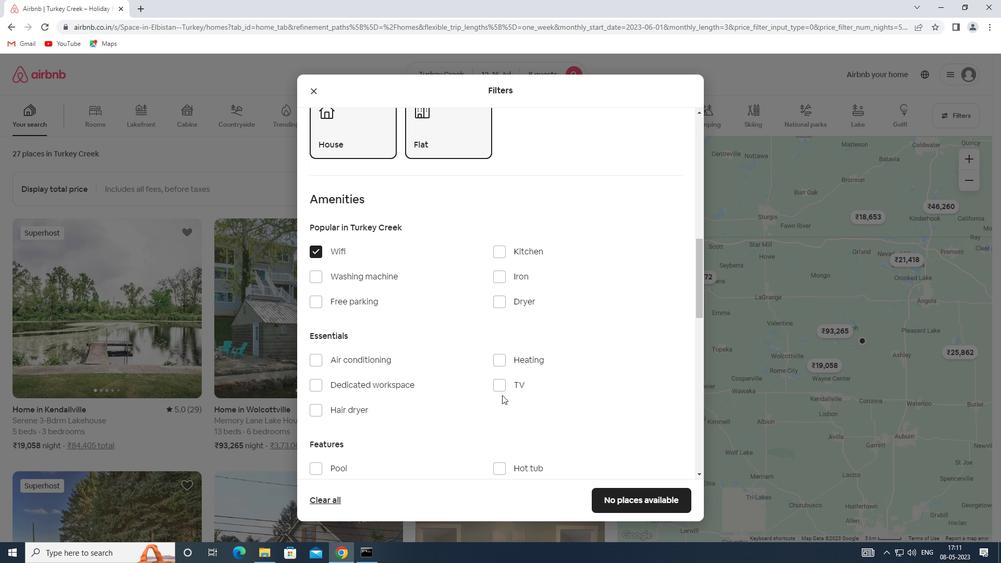 
Action: Mouse pressed left at (502, 381)
Screenshot: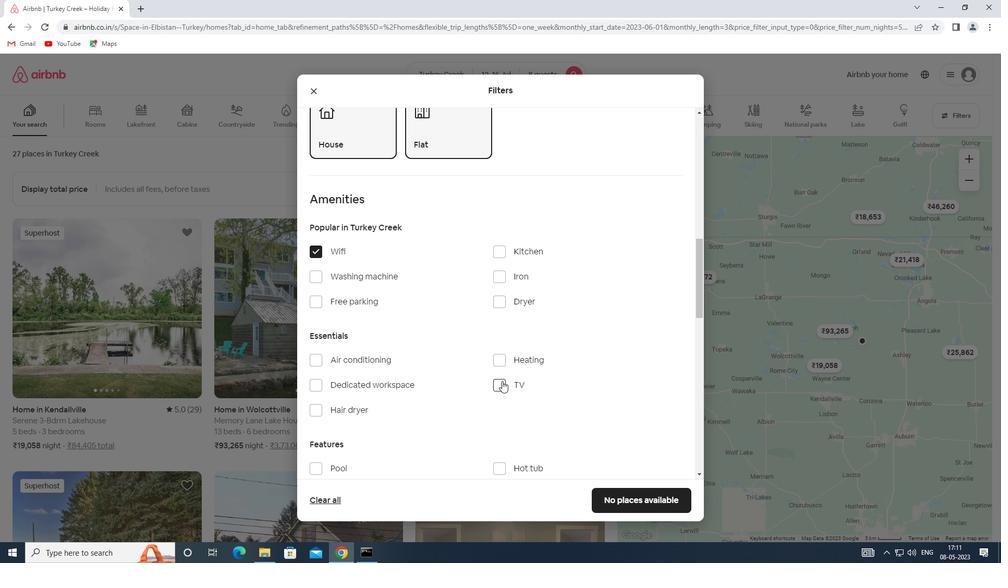 
Action: Mouse moved to (341, 299)
Screenshot: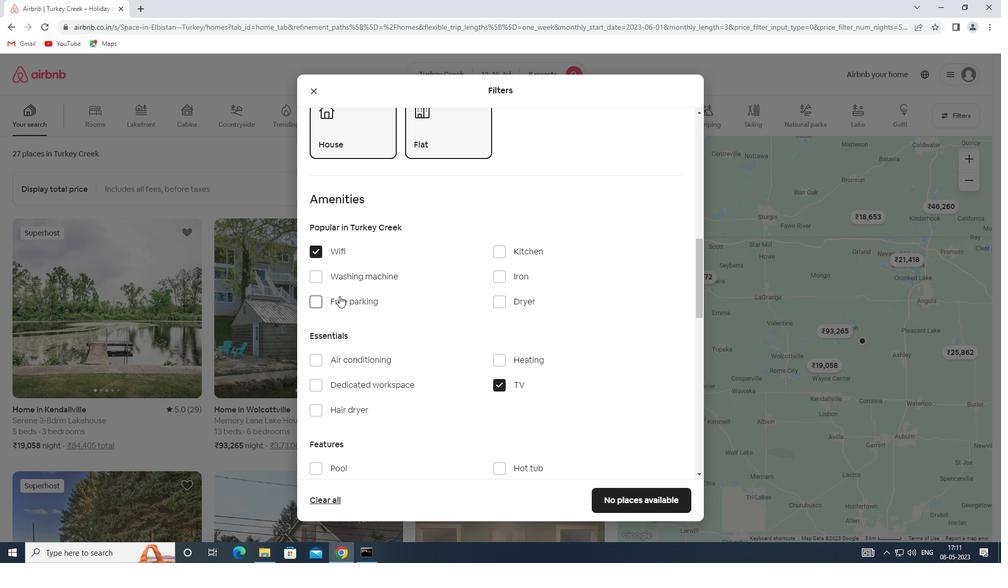 
Action: Mouse pressed left at (341, 299)
Screenshot: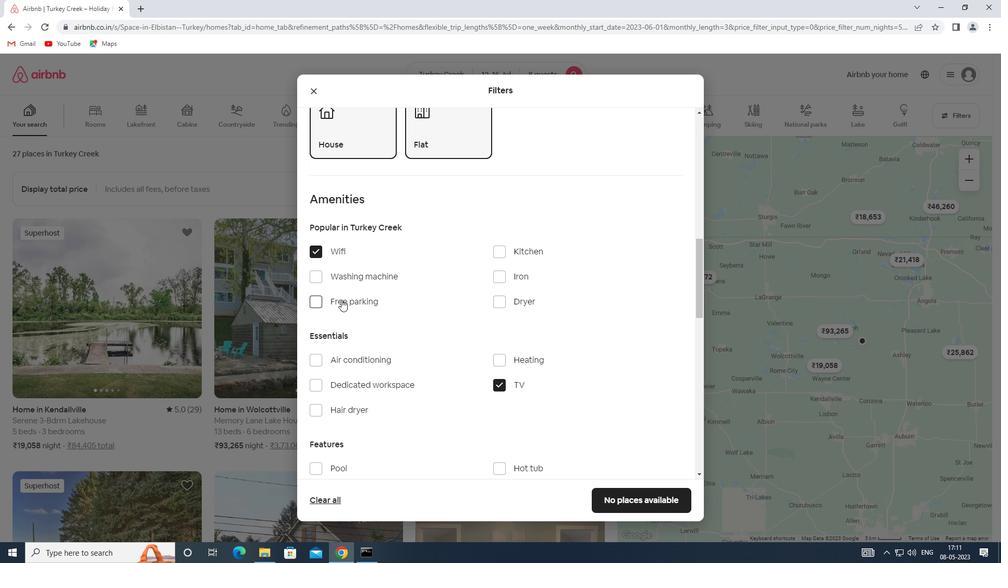 
Action: Mouse moved to (365, 308)
Screenshot: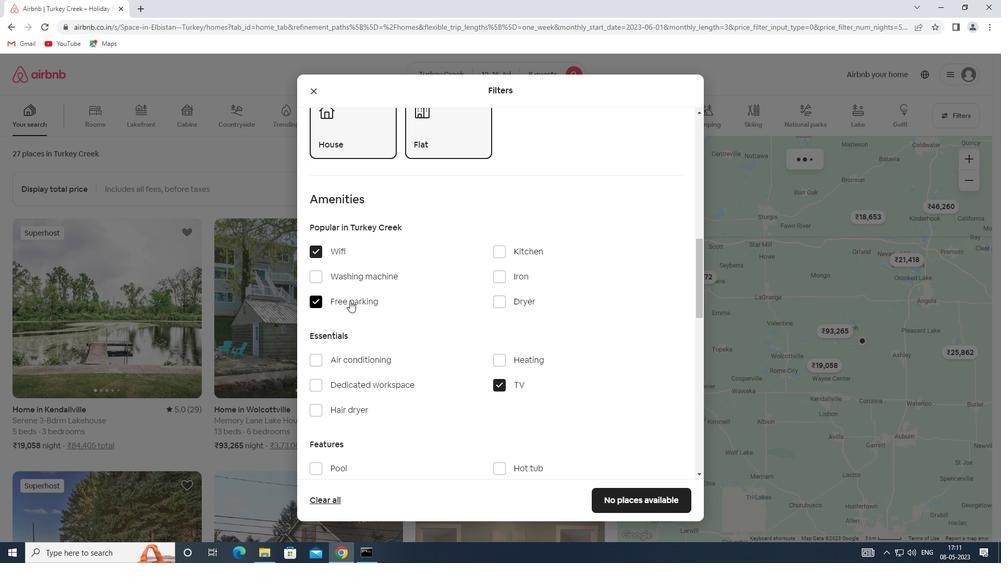 
Action: Mouse scrolled (365, 308) with delta (0, 0)
Screenshot: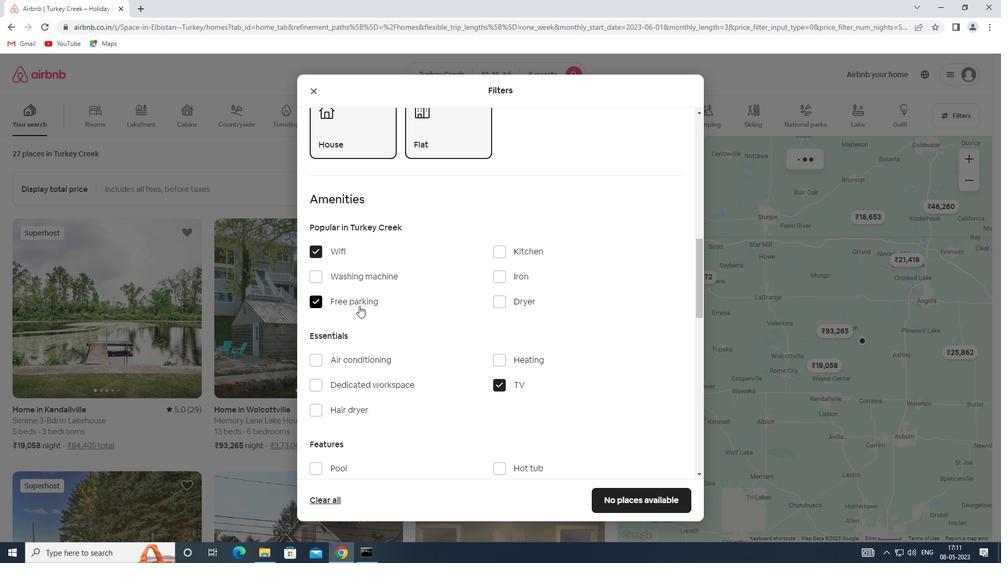 
Action: Mouse scrolled (365, 308) with delta (0, 0)
Screenshot: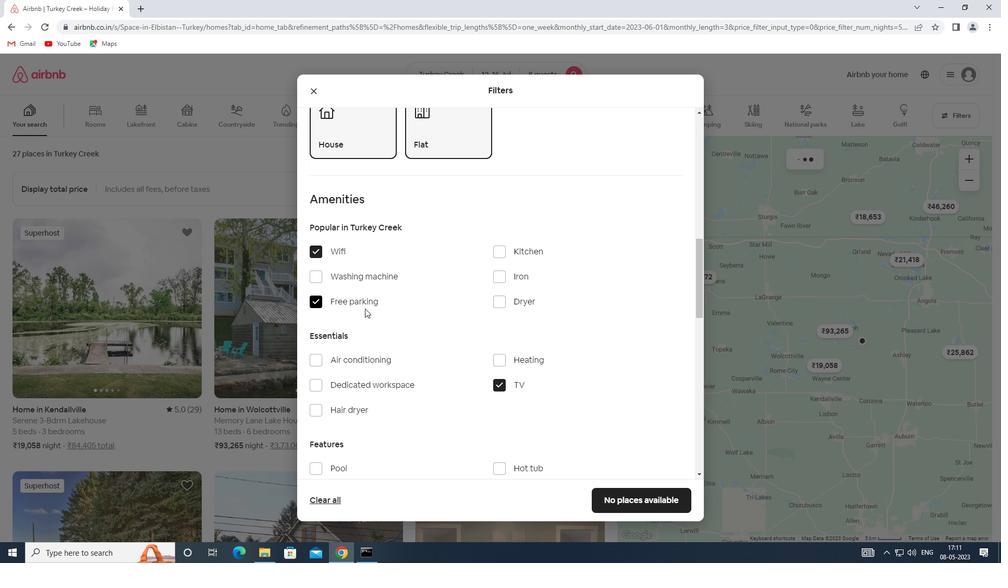 
Action: Mouse scrolled (365, 308) with delta (0, 0)
Screenshot: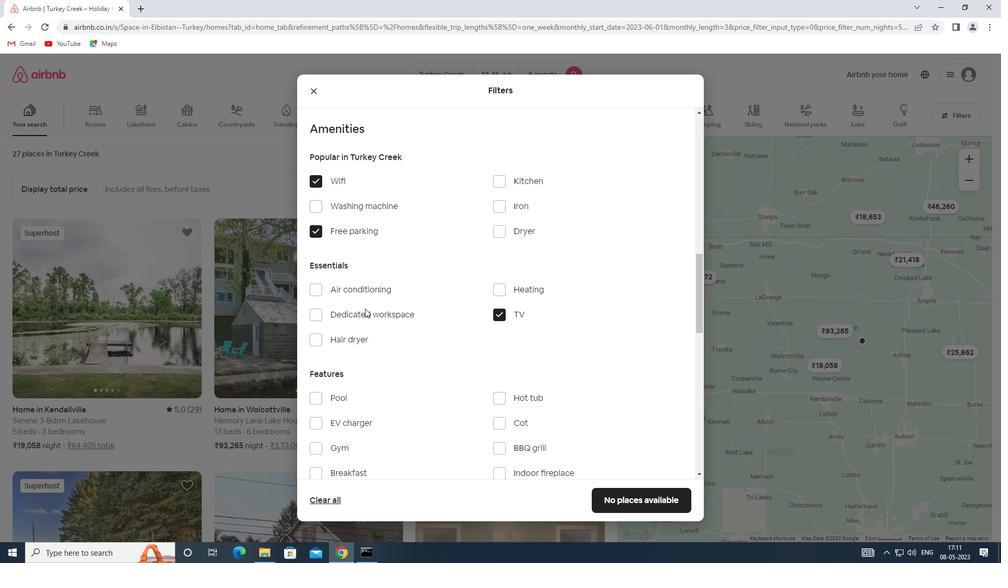 
Action: Mouse moved to (334, 360)
Screenshot: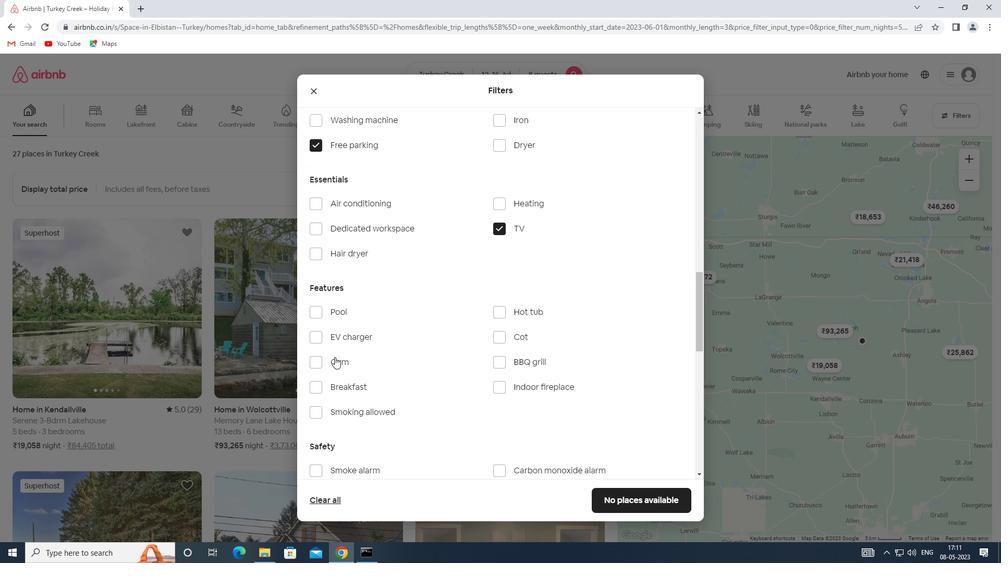 
Action: Mouse pressed left at (334, 360)
Screenshot: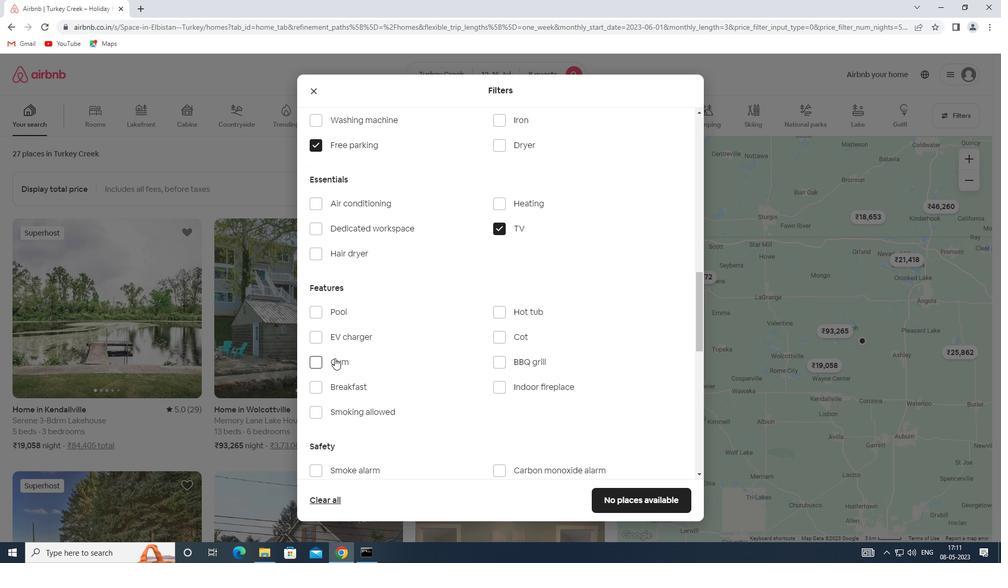 
Action: Mouse moved to (345, 383)
Screenshot: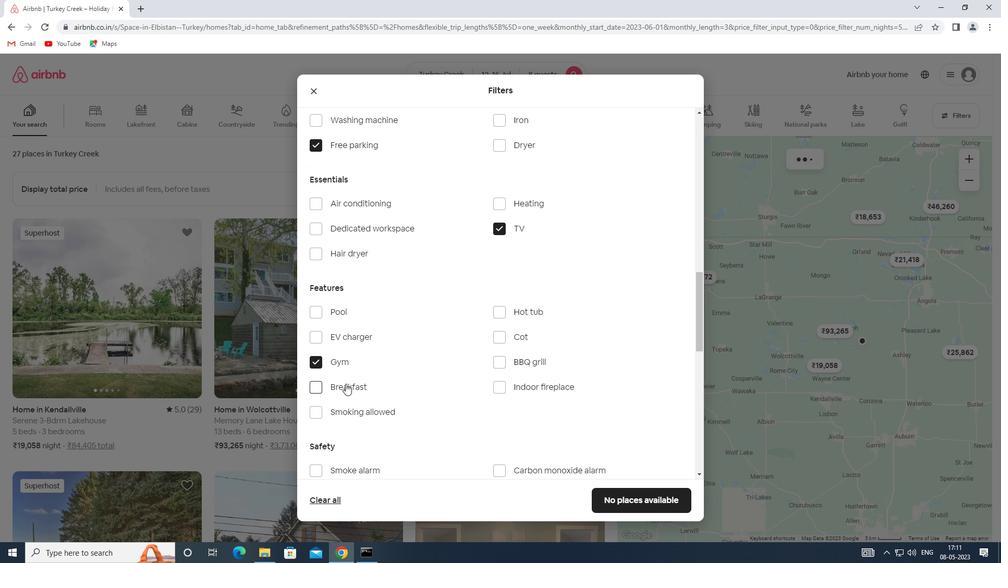 
Action: Mouse pressed left at (345, 383)
Screenshot: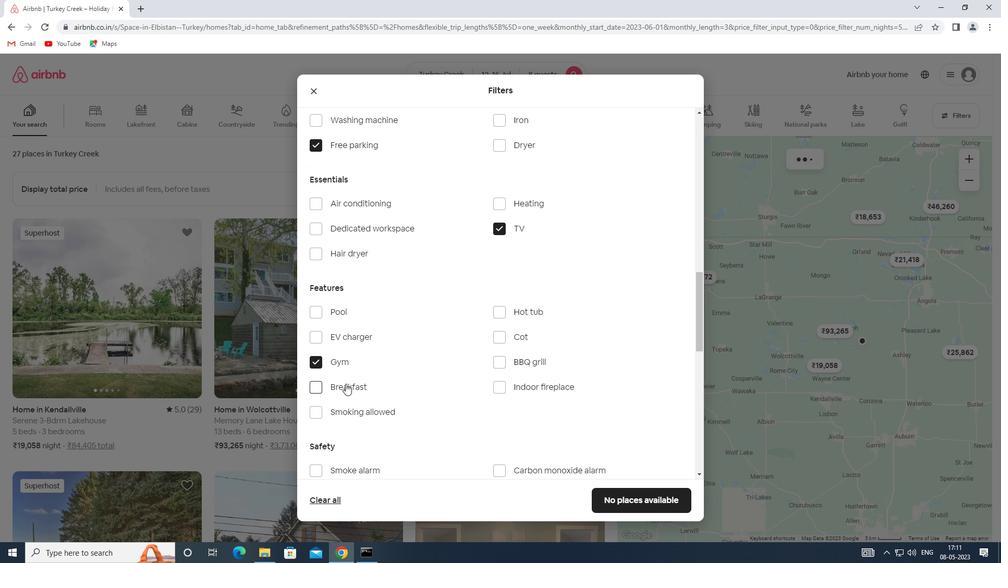 
Action: Mouse moved to (447, 380)
Screenshot: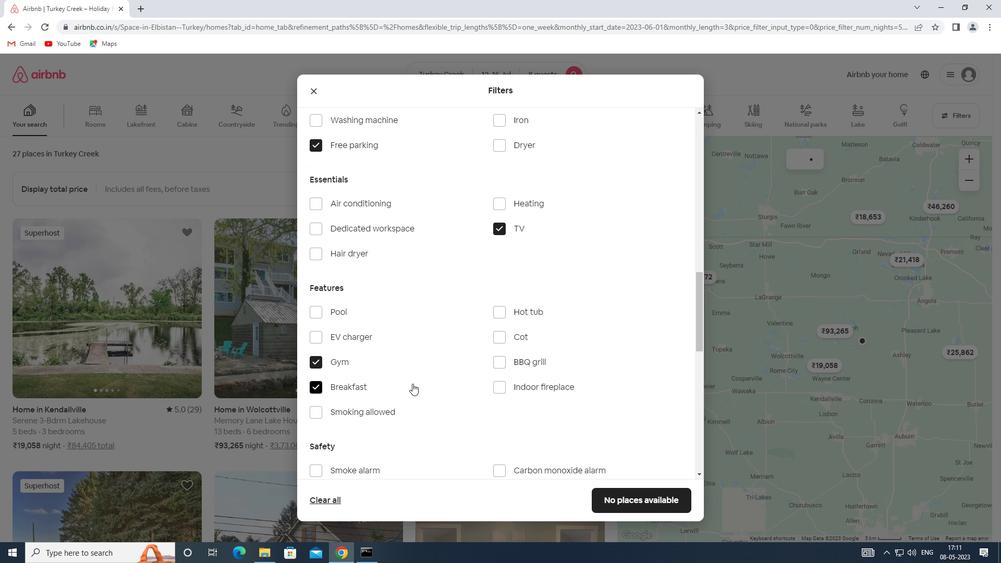 
Action: Mouse scrolled (447, 379) with delta (0, 0)
Screenshot: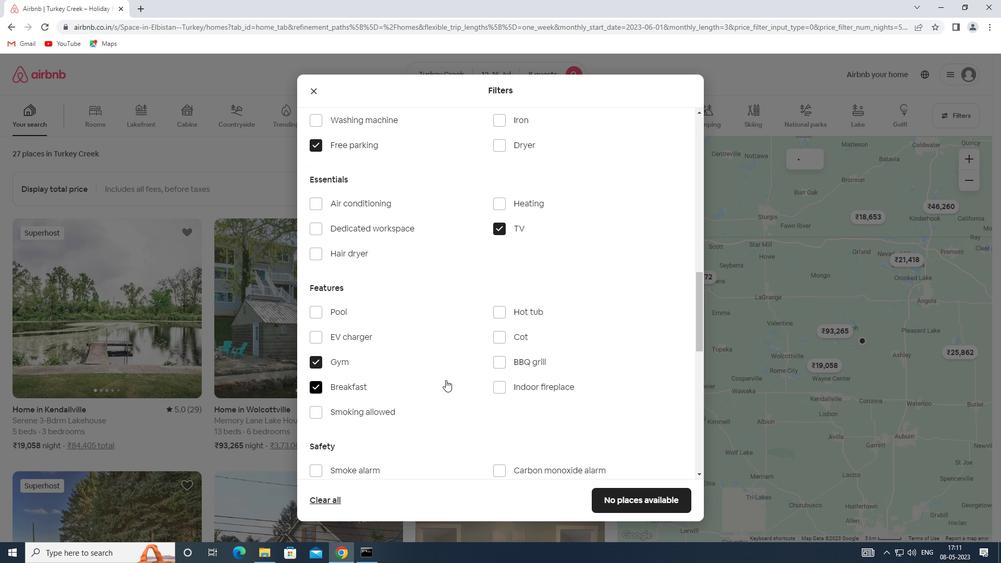 
Action: Mouse scrolled (447, 379) with delta (0, 0)
Screenshot: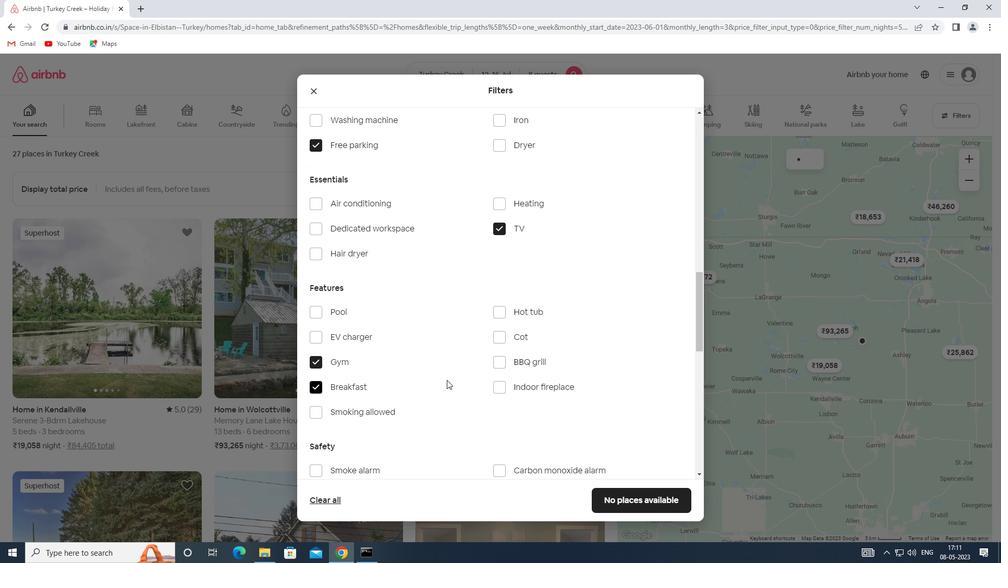 
Action: Mouse scrolled (447, 379) with delta (0, 0)
Screenshot: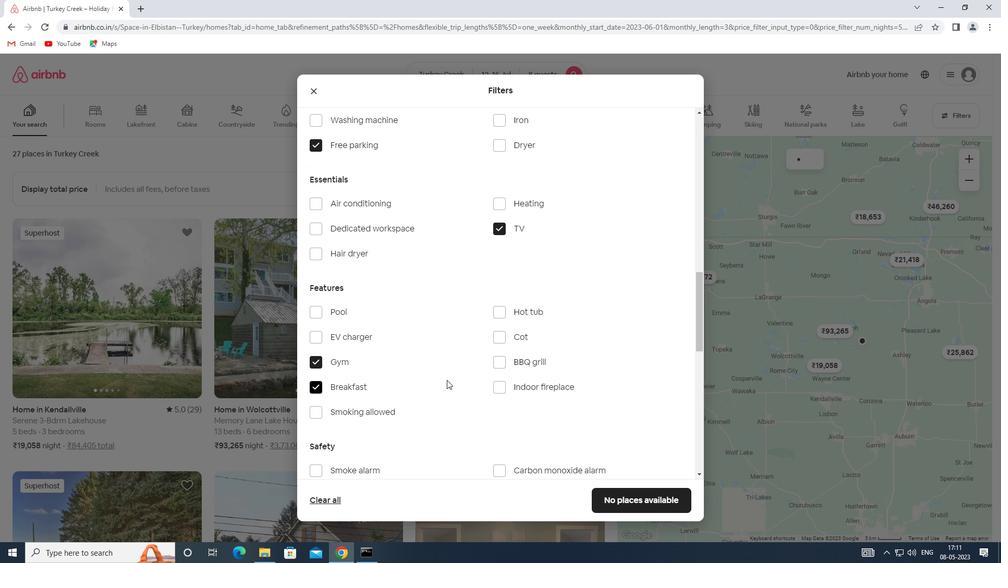 
Action: Mouse moved to (448, 379)
Screenshot: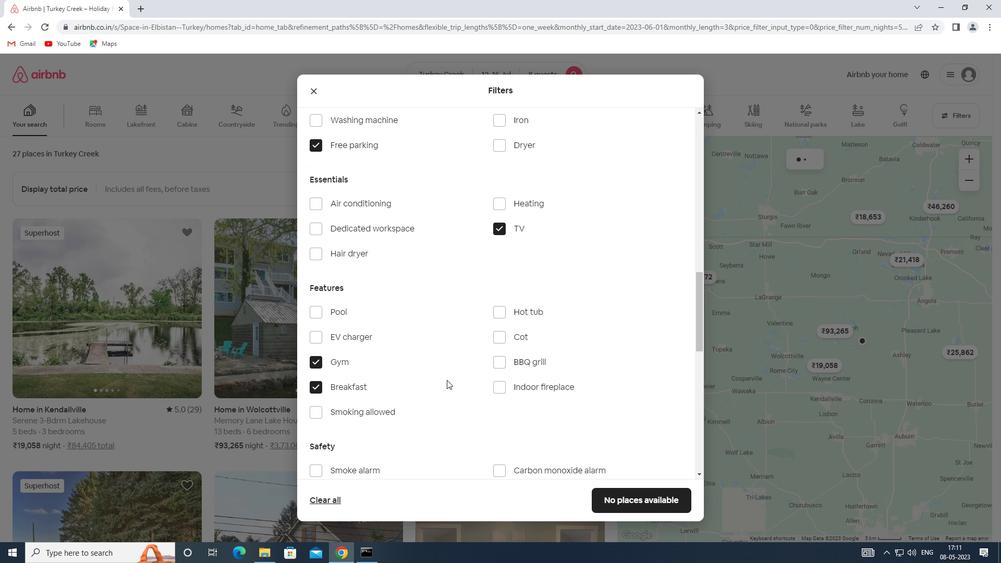
Action: Mouse scrolled (448, 378) with delta (0, 0)
Screenshot: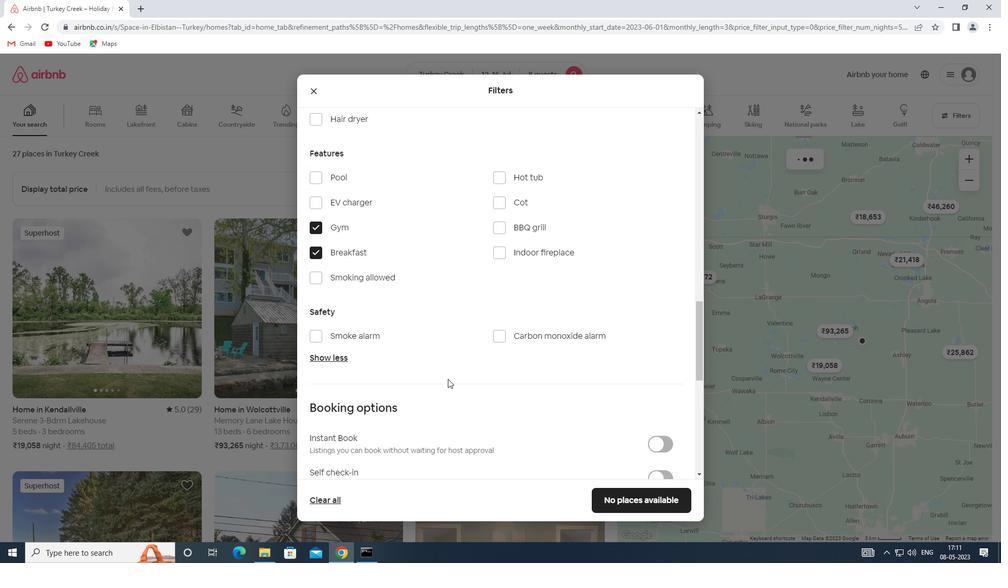 
Action: Mouse scrolled (448, 378) with delta (0, 0)
Screenshot: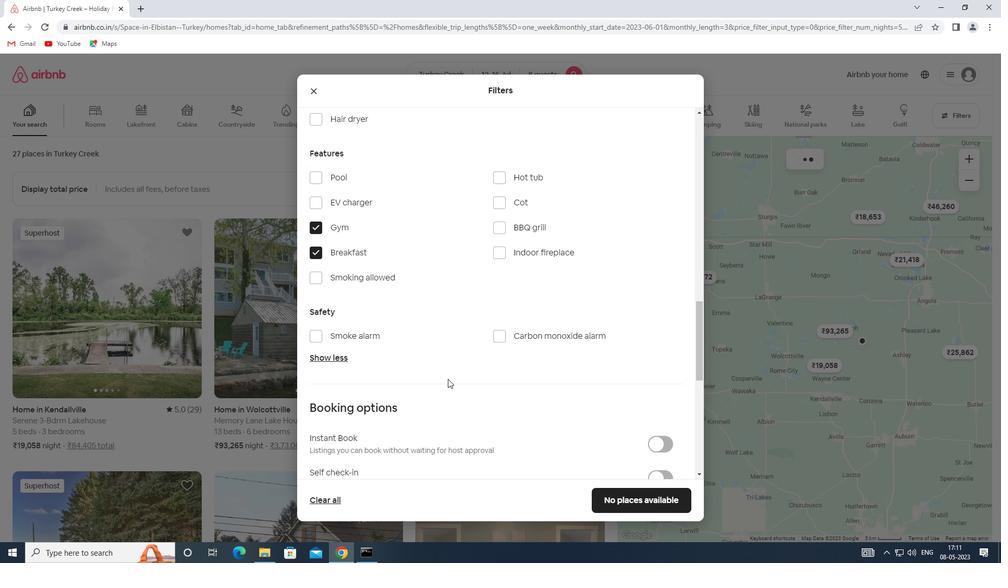 
Action: Mouse moved to (655, 354)
Screenshot: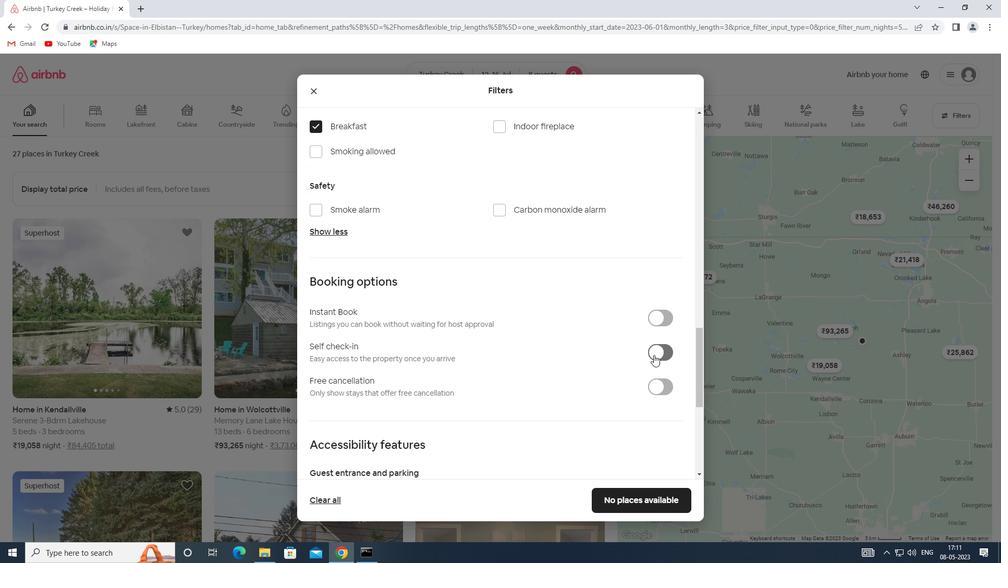 
Action: Mouse pressed left at (655, 354)
Screenshot: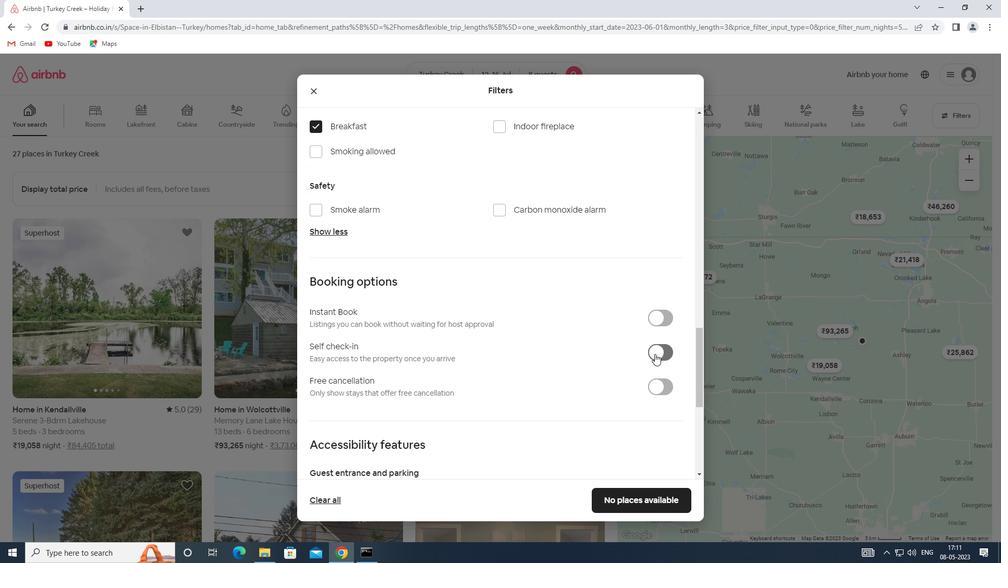 
Action: Mouse moved to (414, 377)
Screenshot: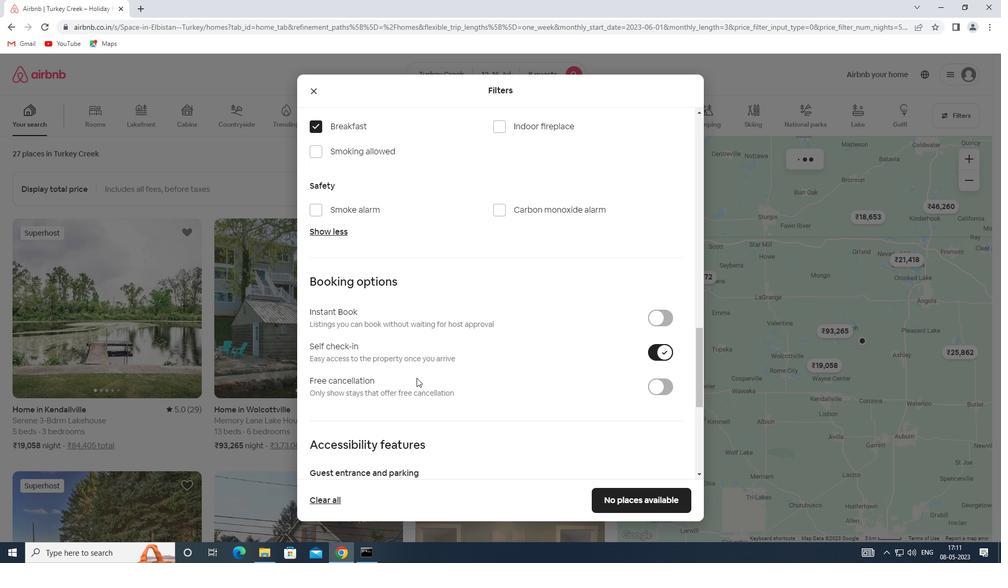 
Action: Mouse scrolled (414, 376) with delta (0, 0)
Screenshot: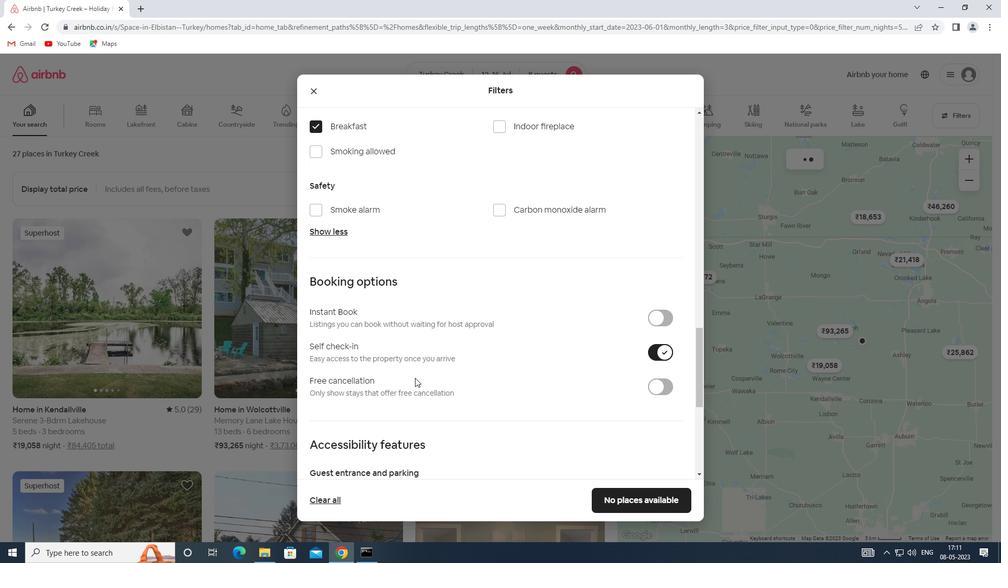 
Action: Mouse scrolled (414, 376) with delta (0, 0)
Screenshot: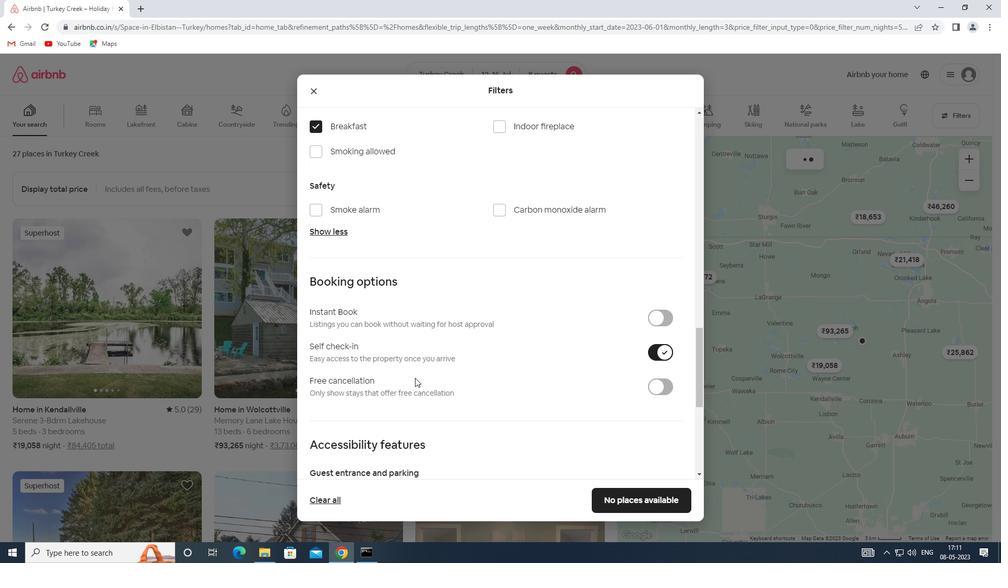 
Action: Mouse scrolled (414, 376) with delta (0, 0)
Screenshot: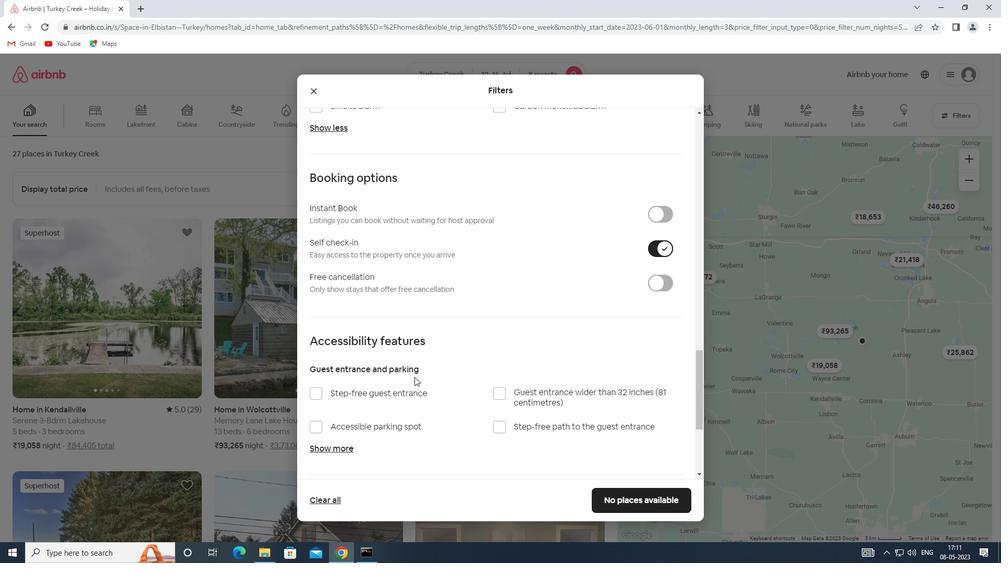 
Action: Mouse scrolled (414, 376) with delta (0, 0)
Screenshot: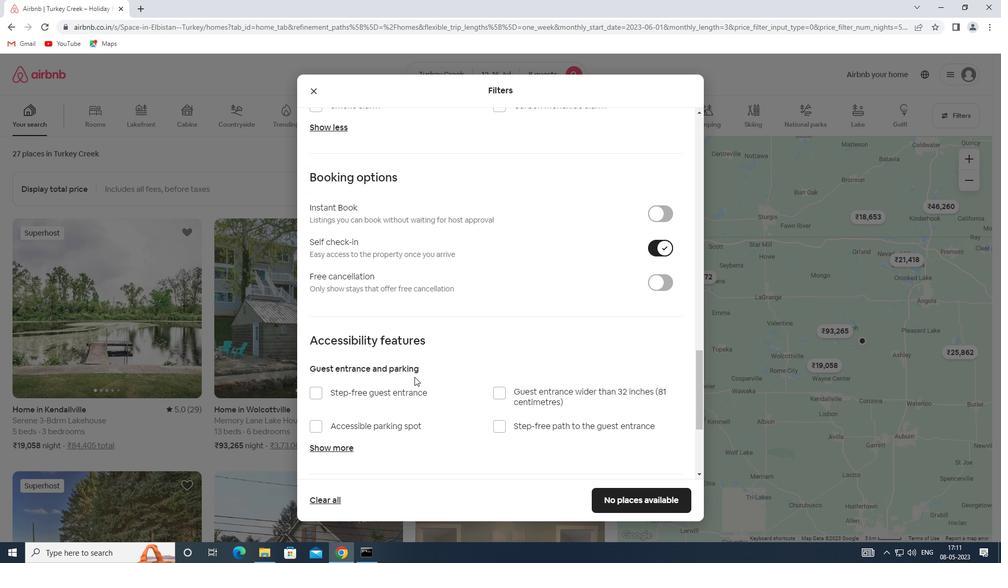 
Action: Mouse scrolled (414, 376) with delta (0, 0)
Screenshot: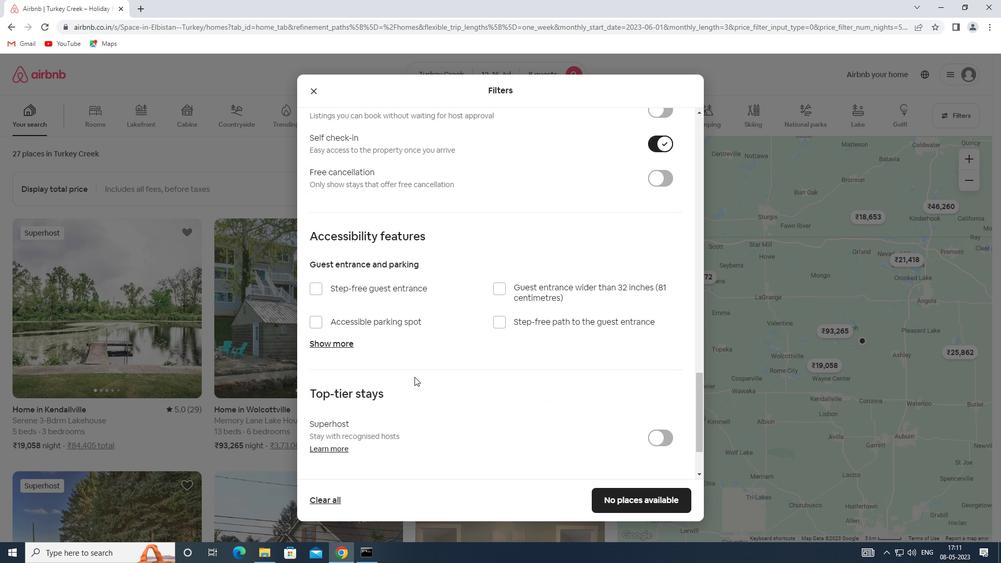 
Action: Mouse scrolled (414, 376) with delta (0, 0)
Screenshot: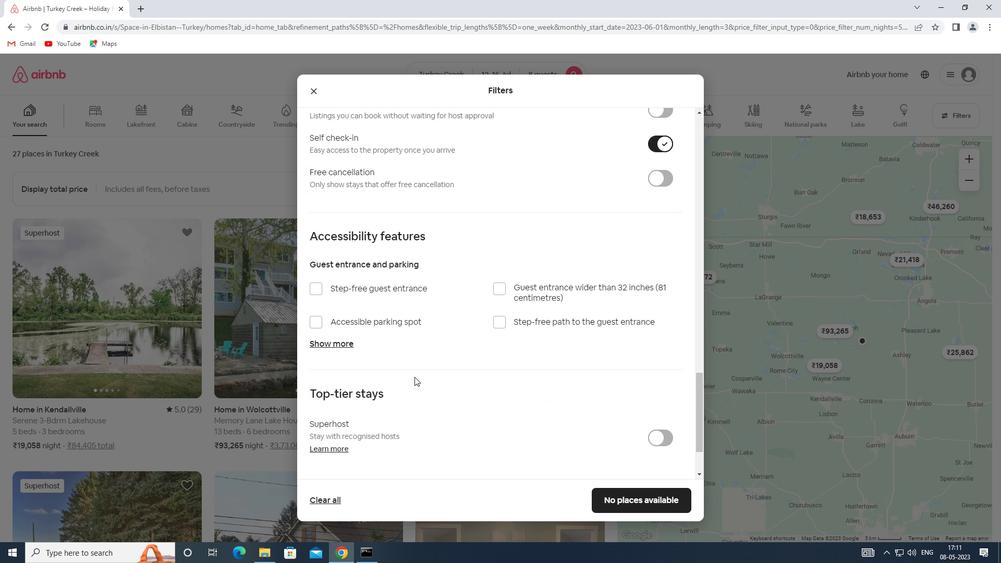 
Action: Mouse moved to (415, 376)
Screenshot: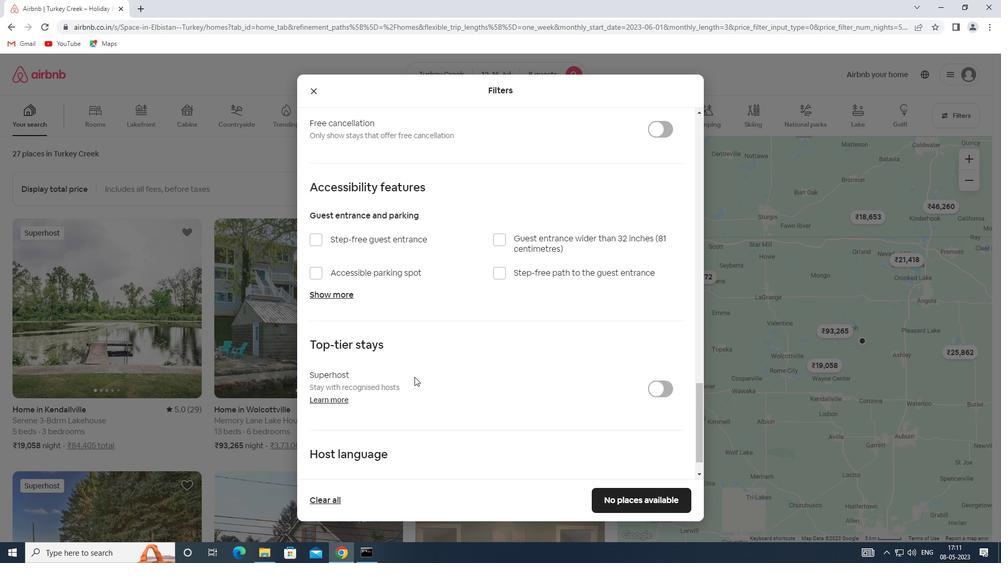 
Action: Mouse scrolled (415, 375) with delta (0, 0)
Screenshot: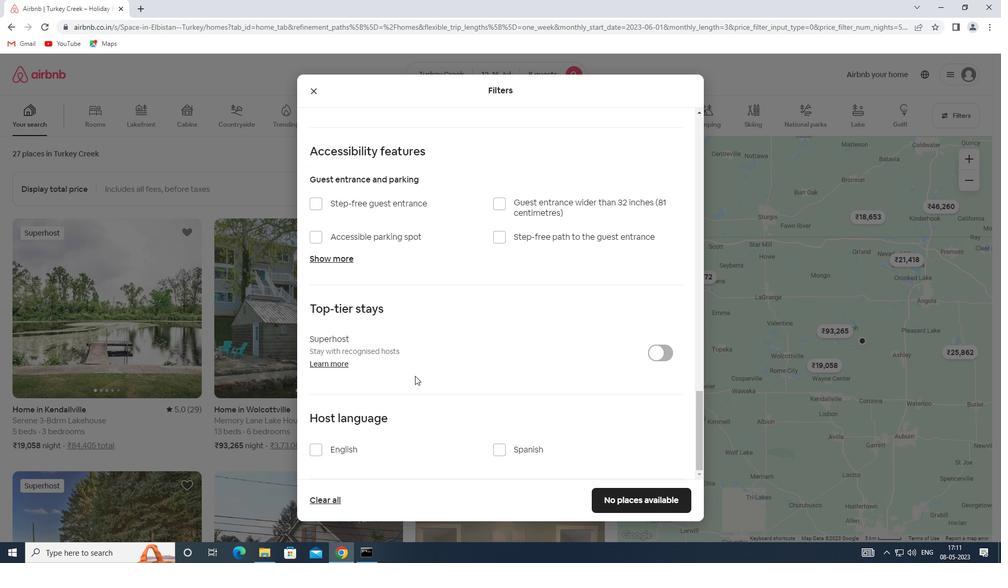 
Action: Mouse scrolled (415, 375) with delta (0, 0)
Screenshot: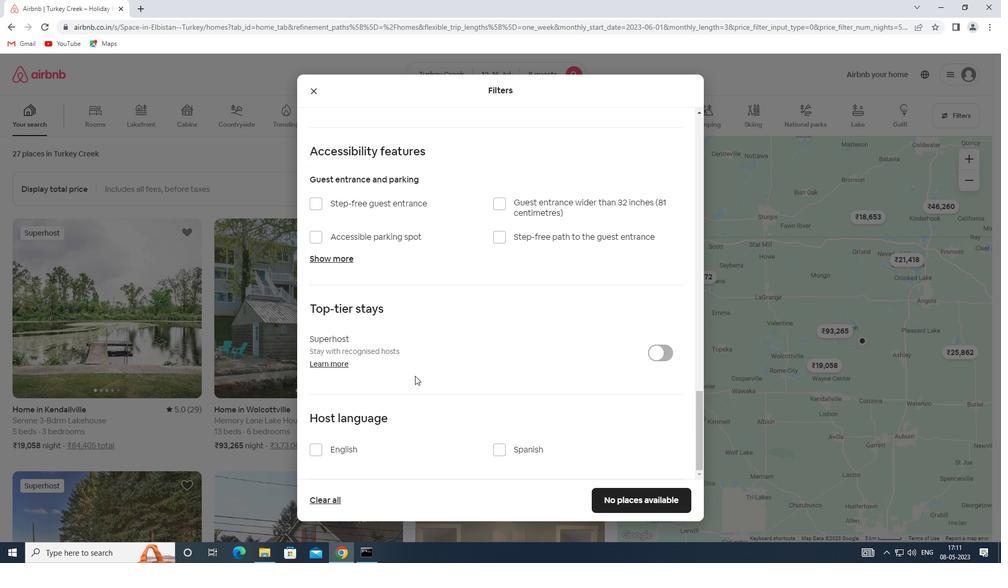 
Action: Mouse moved to (346, 447)
Screenshot: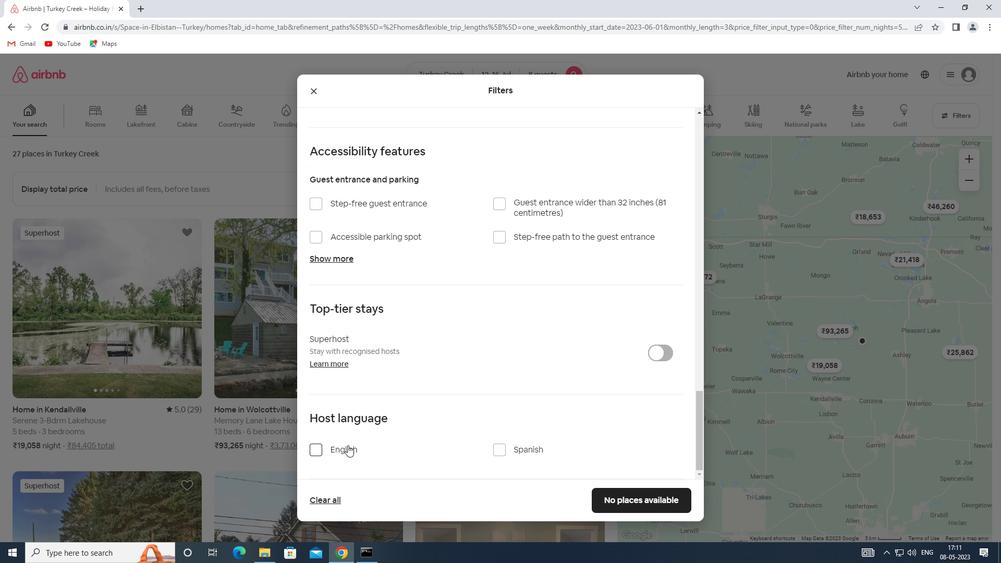 
Action: Mouse pressed left at (346, 447)
Screenshot: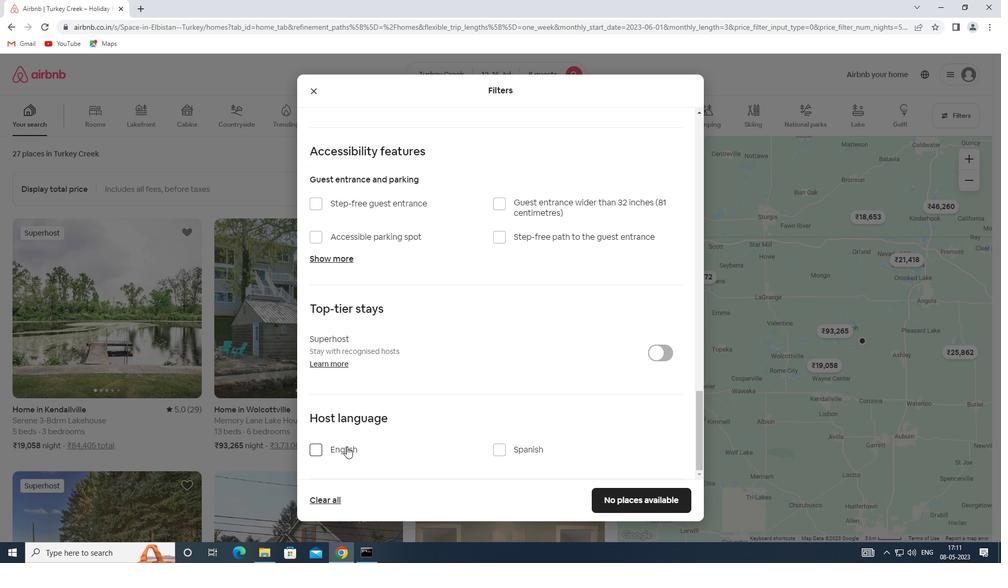
Action: Mouse moved to (620, 499)
Screenshot: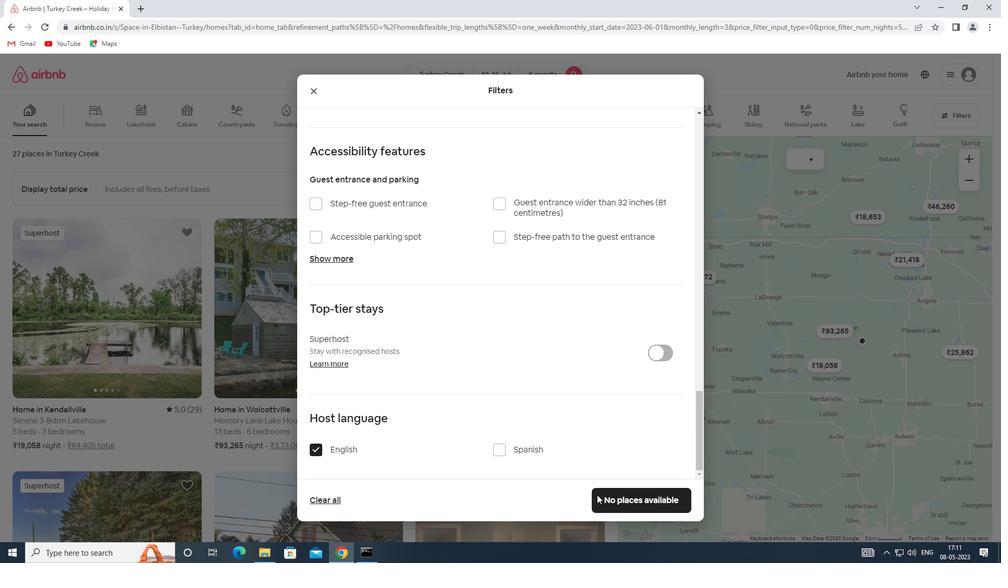 
Action: Mouse pressed left at (620, 499)
Screenshot: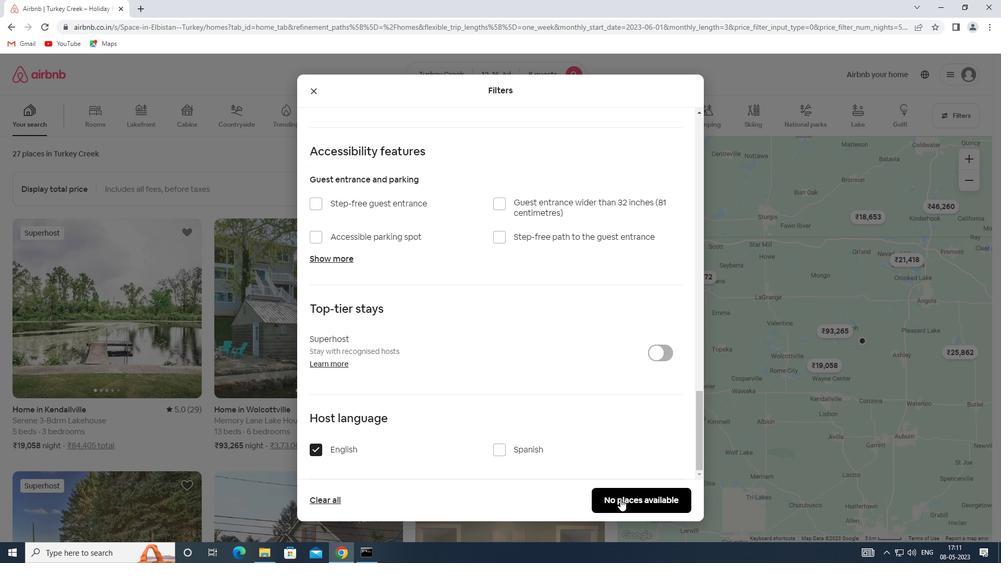 
